 Task: Add a signature Melissa Sanchez containing Have a great National Puzzle Day, Melissa Sanchez to email address softage.9@softage.net and add a label Disability insurance
Action: Mouse moved to (878, 53)
Screenshot: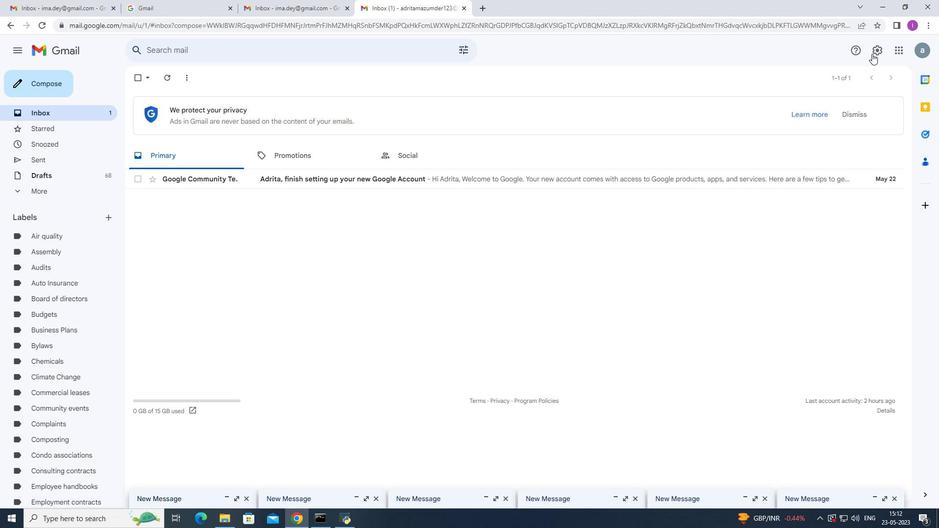
Action: Mouse pressed left at (878, 53)
Screenshot: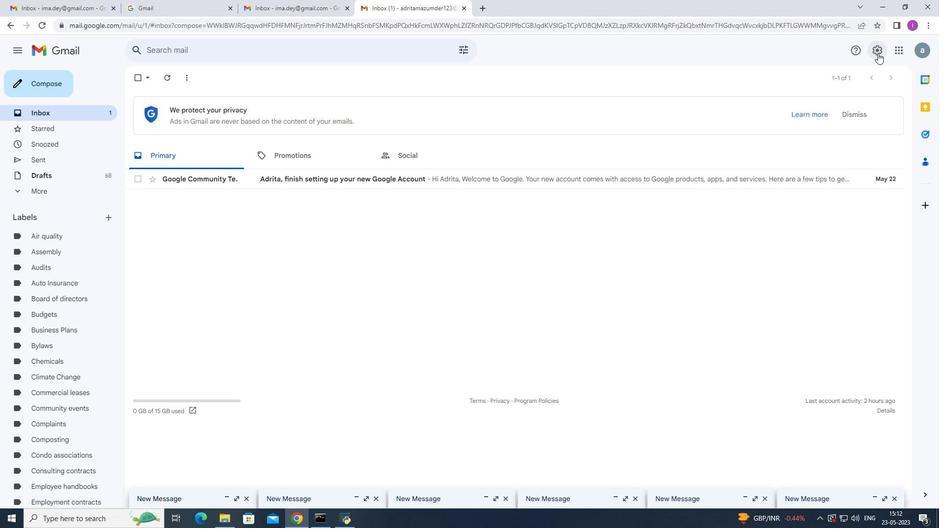 
Action: Mouse moved to (826, 98)
Screenshot: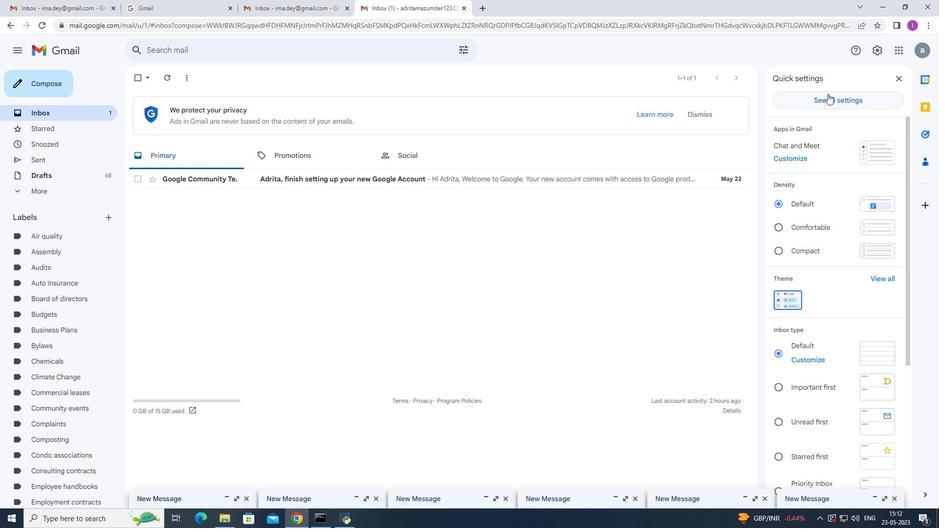 
Action: Mouse pressed left at (826, 98)
Screenshot: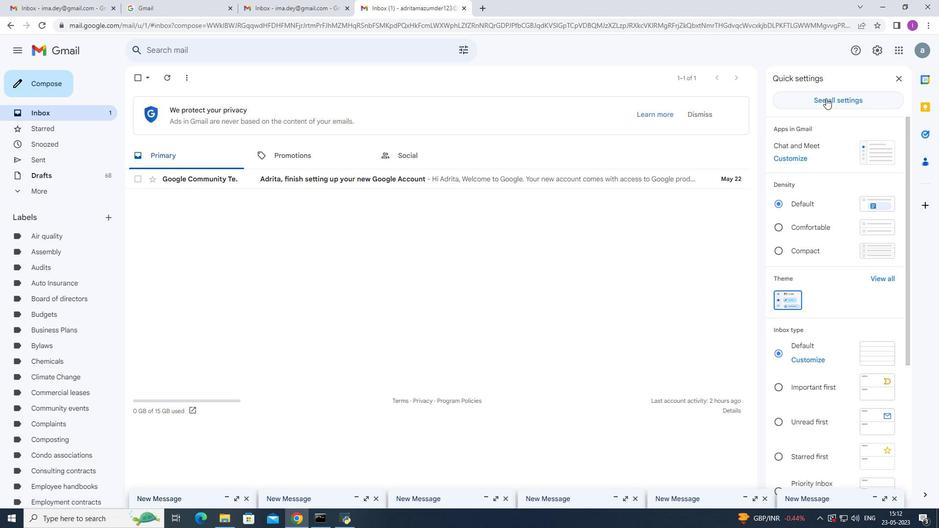 
Action: Mouse moved to (397, 320)
Screenshot: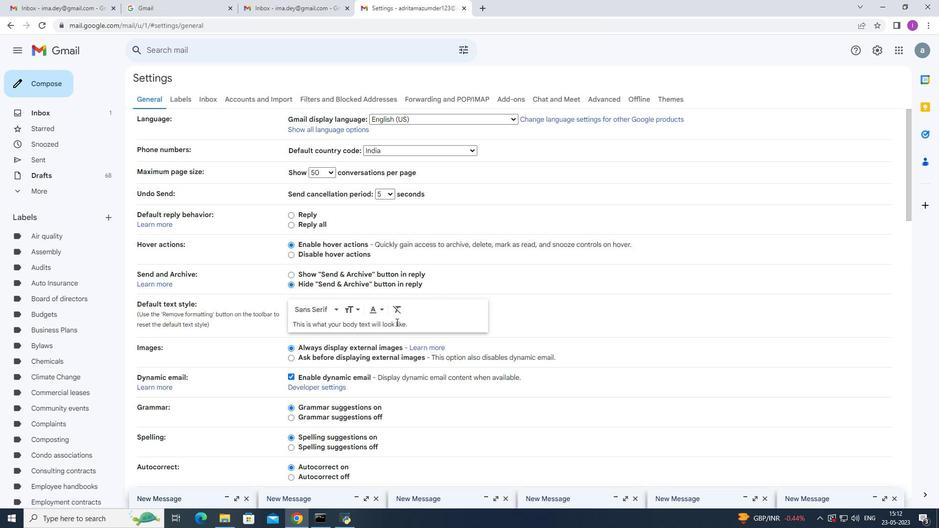 
Action: Mouse scrolled (397, 320) with delta (0, 0)
Screenshot: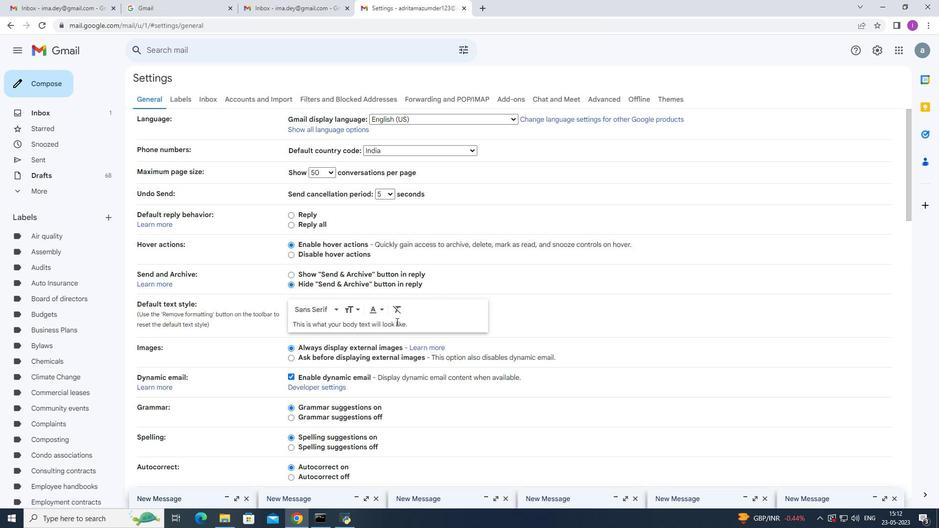 
Action: Mouse scrolled (397, 320) with delta (0, 0)
Screenshot: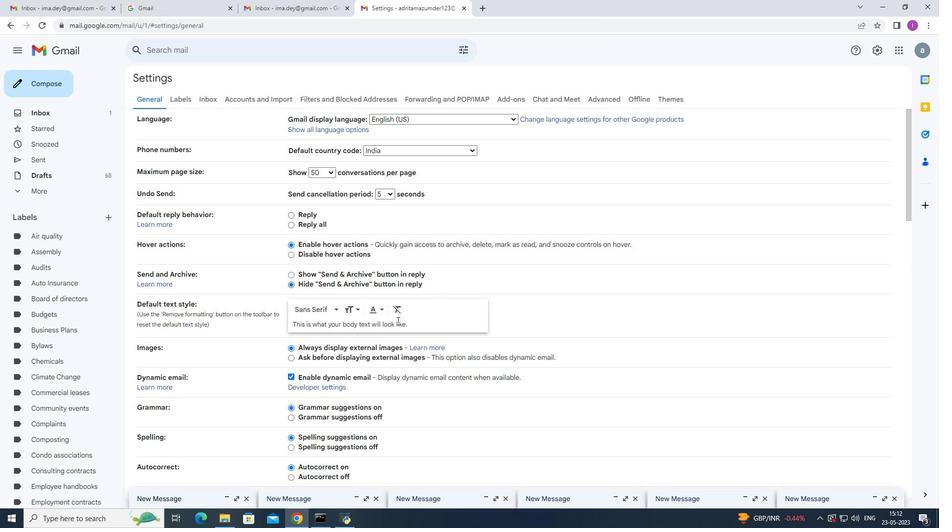 
Action: Mouse moved to (397, 320)
Screenshot: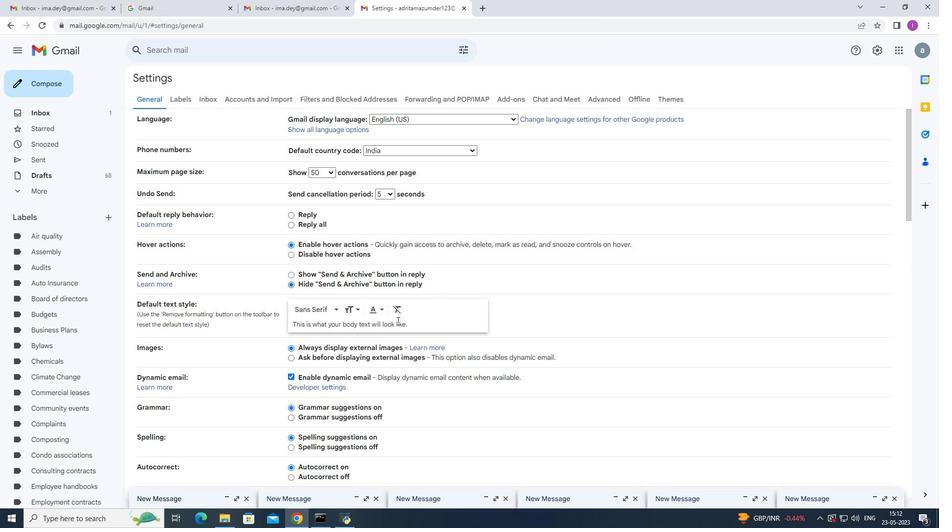 
Action: Mouse scrolled (397, 320) with delta (0, 0)
Screenshot: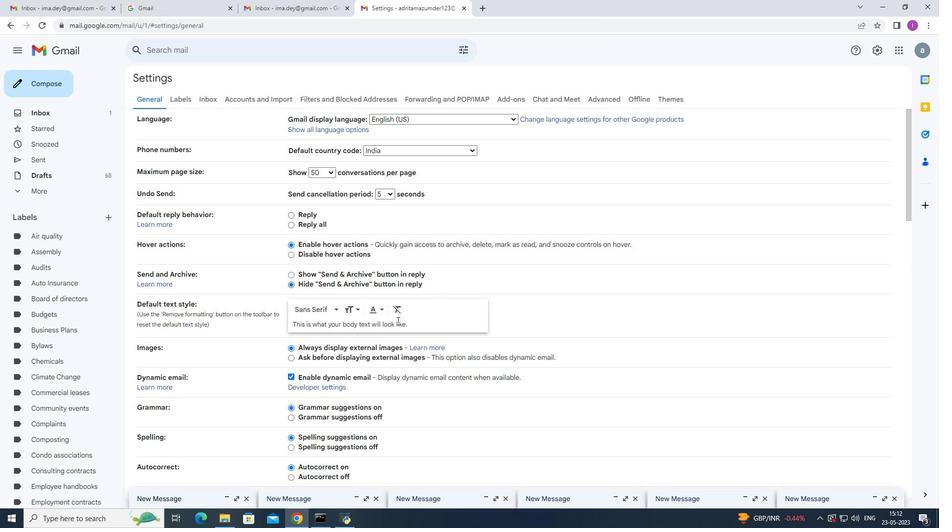 
Action: Mouse moved to (398, 319)
Screenshot: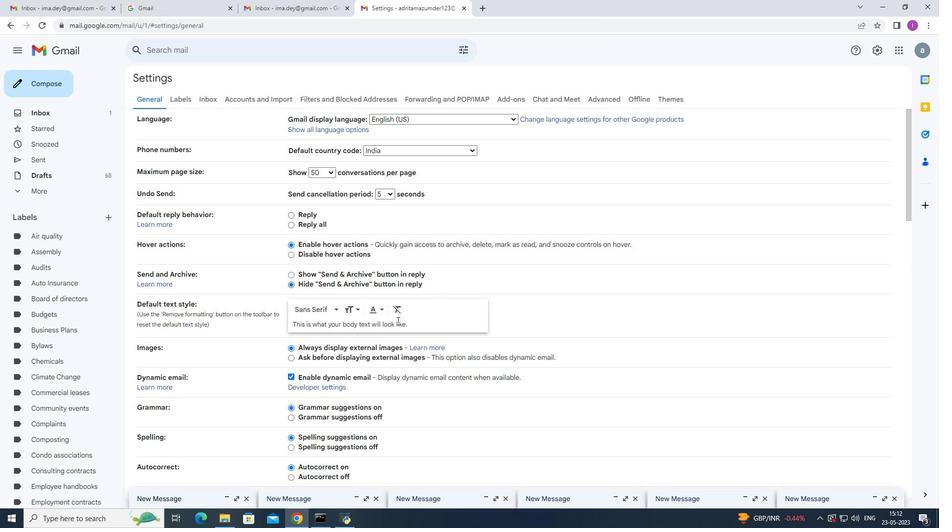 
Action: Mouse scrolled (398, 319) with delta (0, 0)
Screenshot: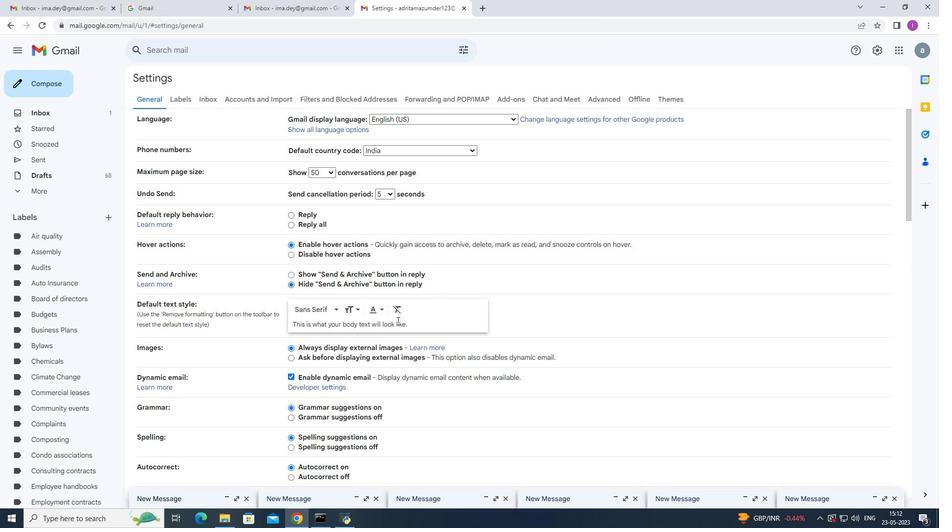 
Action: Mouse moved to (406, 314)
Screenshot: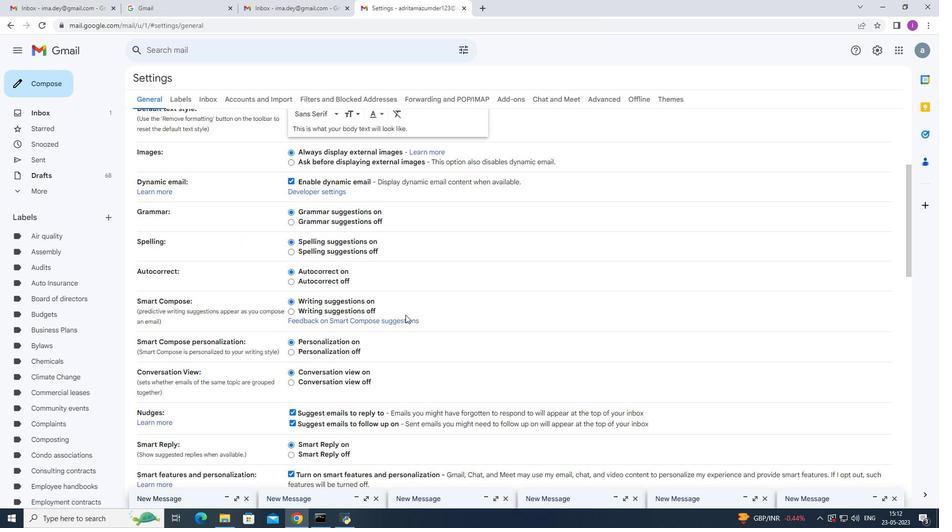 
Action: Mouse scrolled (406, 314) with delta (0, 0)
Screenshot: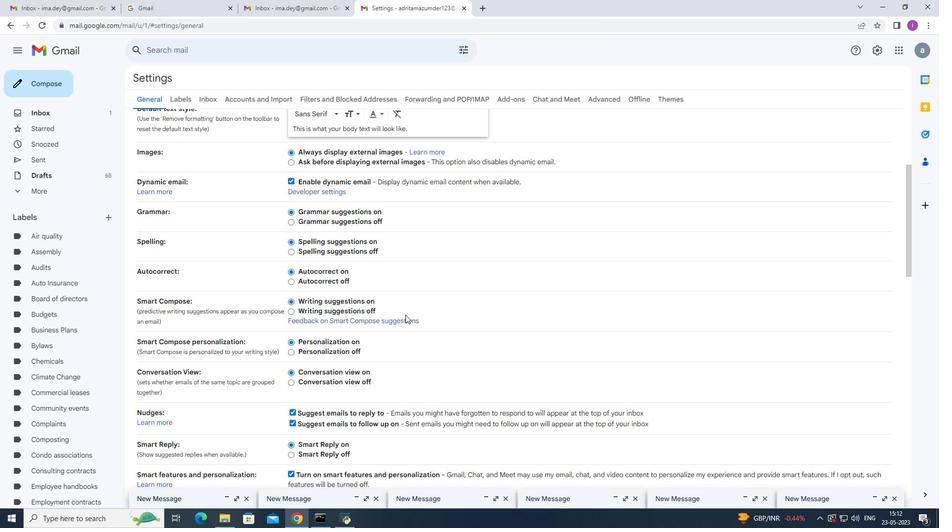 
Action: Mouse scrolled (406, 314) with delta (0, 0)
Screenshot: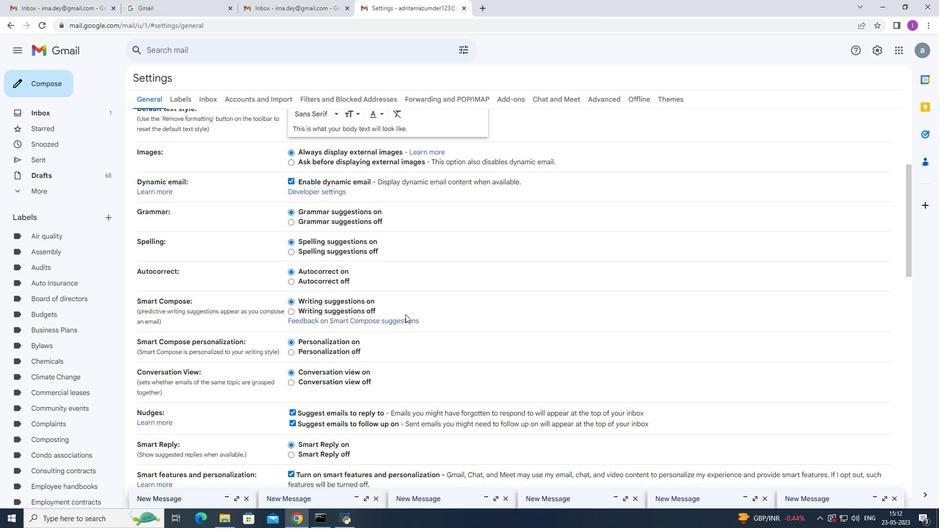 
Action: Mouse scrolled (406, 314) with delta (0, 0)
Screenshot: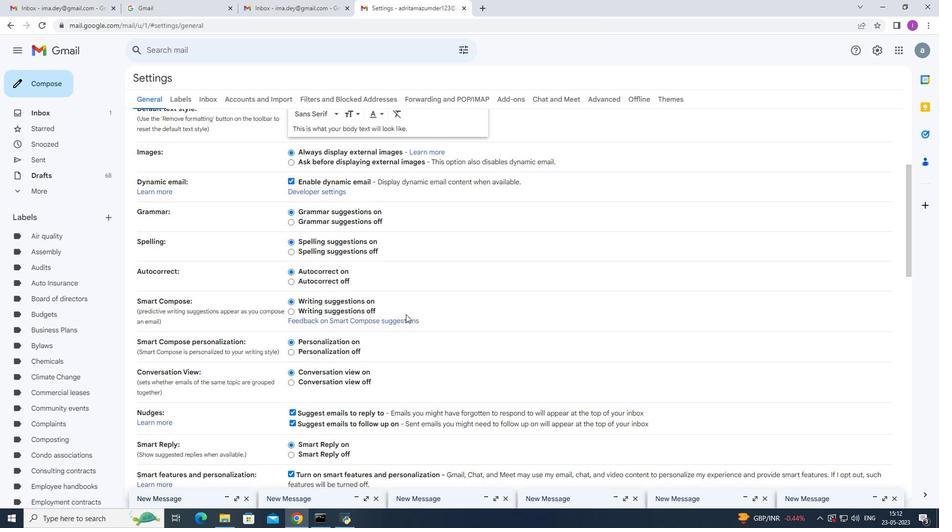 
Action: Mouse moved to (408, 313)
Screenshot: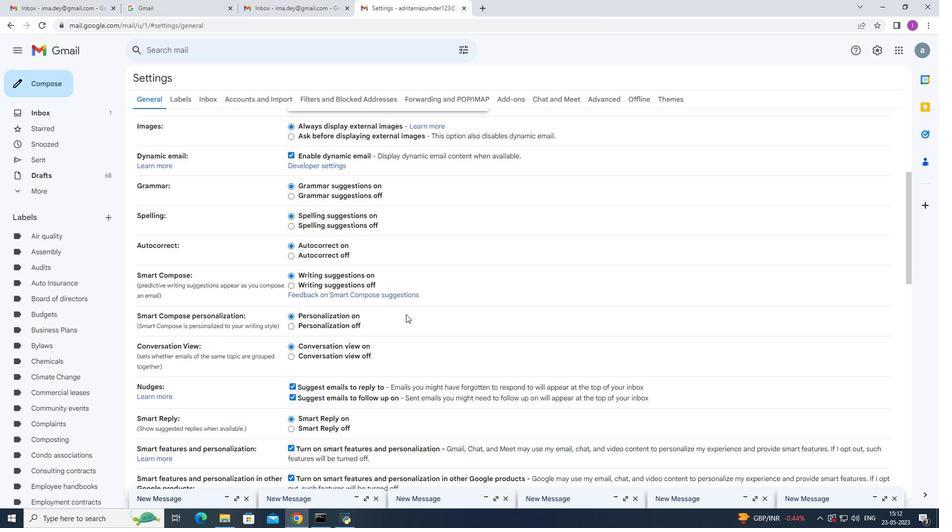 
Action: Mouse scrolled (406, 313) with delta (0, 0)
Screenshot: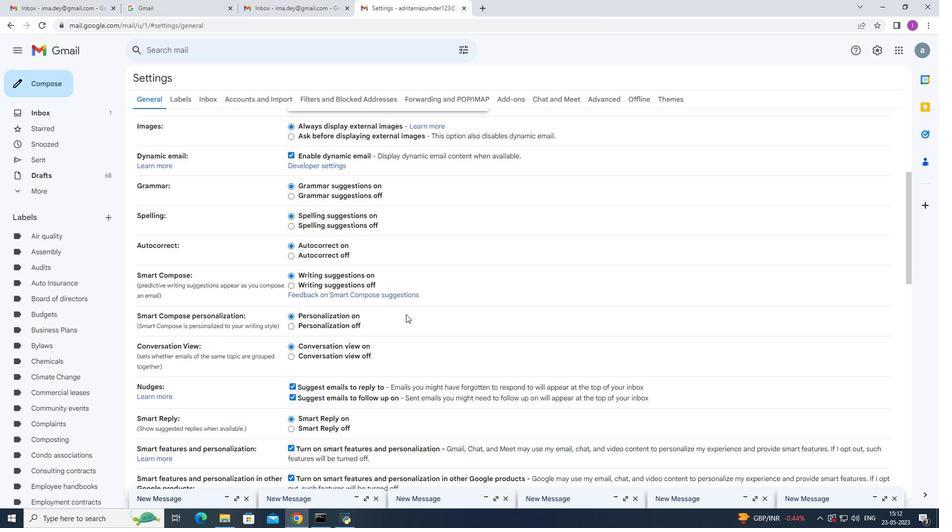 
Action: Mouse moved to (437, 286)
Screenshot: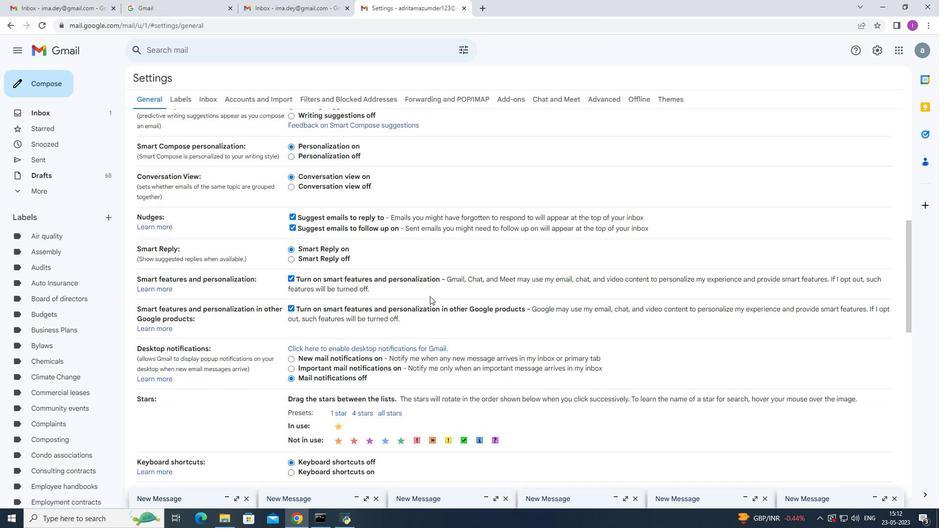 
Action: Mouse scrolled (437, 286) with delta (0, 0)
Screenshot: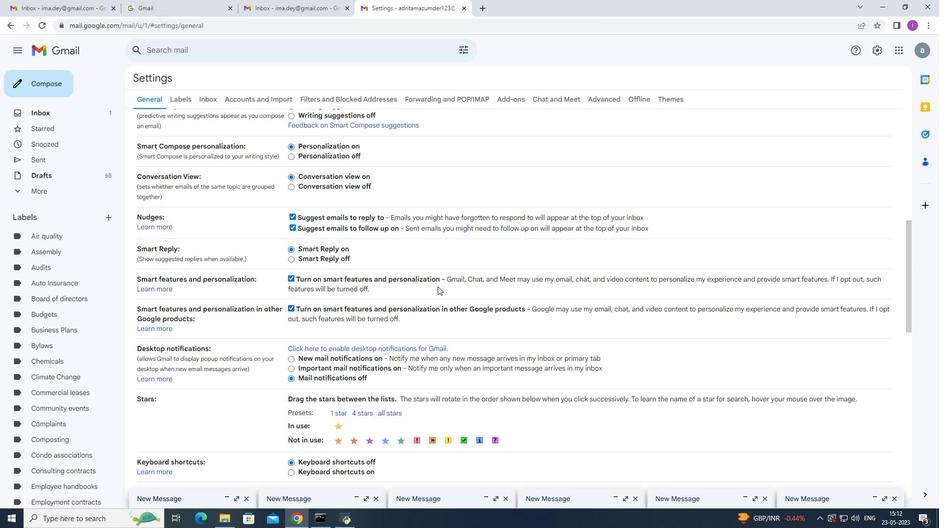 
Action: Mouse scrolled (437, 287) with delta (0, 0)
Screenshot: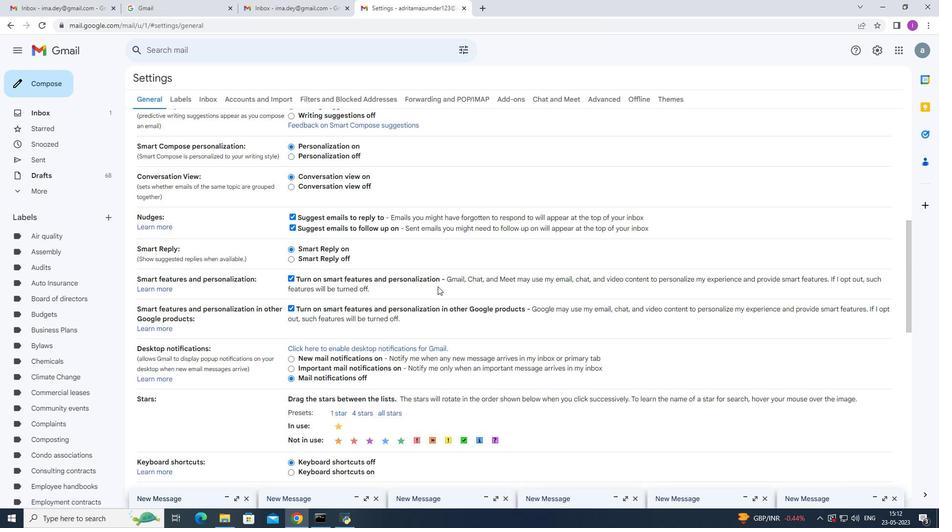 
Action: Mouse scrolled (437, 286) with delta (0, 0)
Screenshot: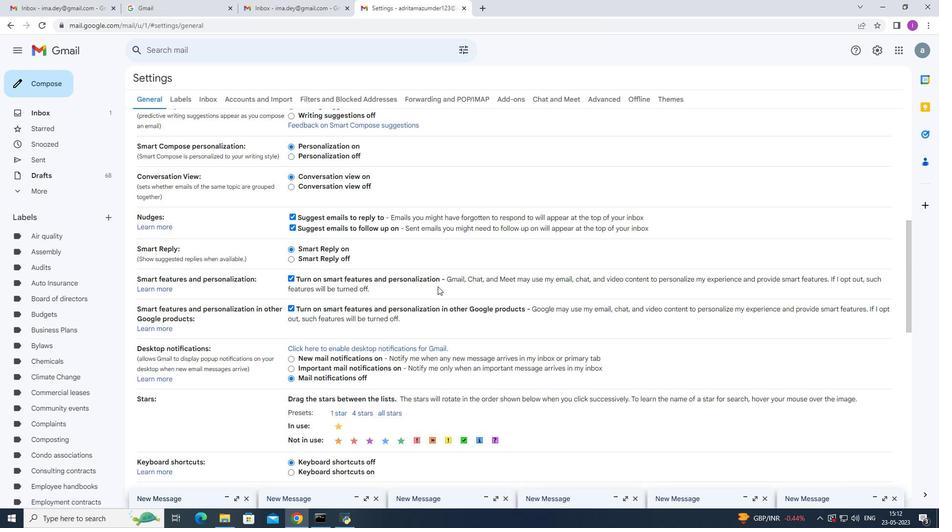 
Action: Mouse scrolled (437, 286) with delta (0, 0)
Screenshot: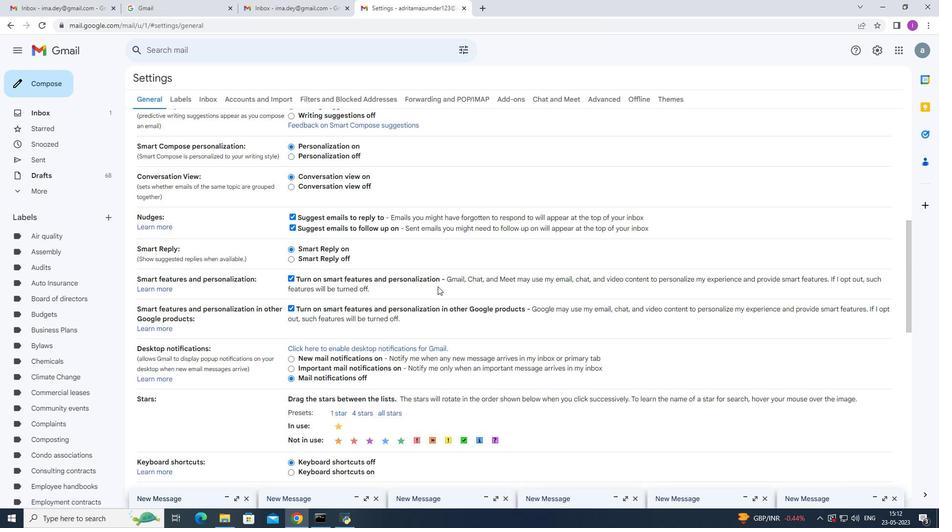 
Action: Mouse scrolled (437, 286) with delta (0, 0)
Screenshot: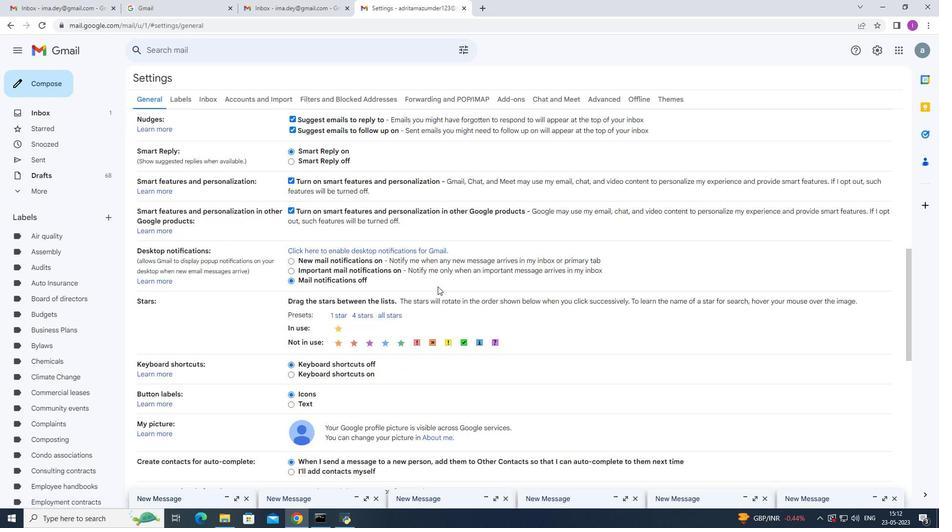 
Action: Mouse scrolled (437, 286) with delta (0, 0)
Screenshot: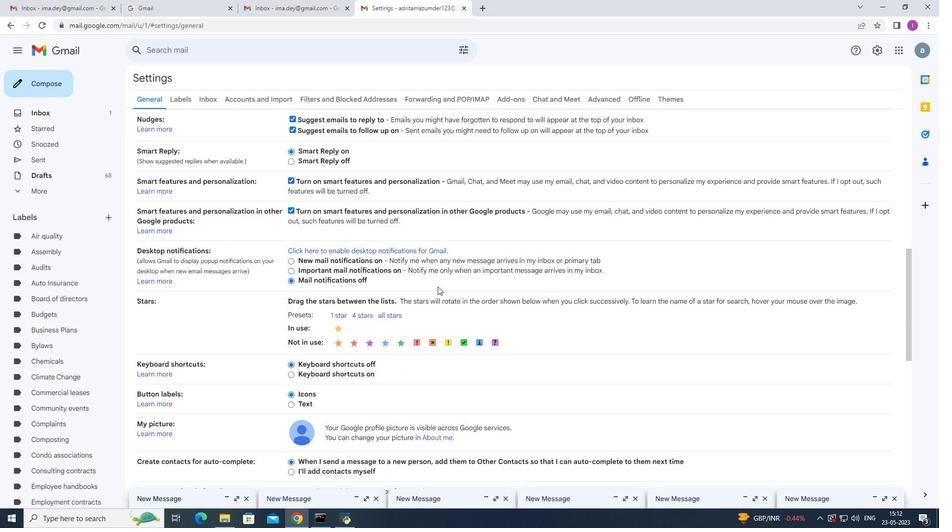 
Action: Mouse scrolled (437, 286) with delta (0, 0)
Screenshot: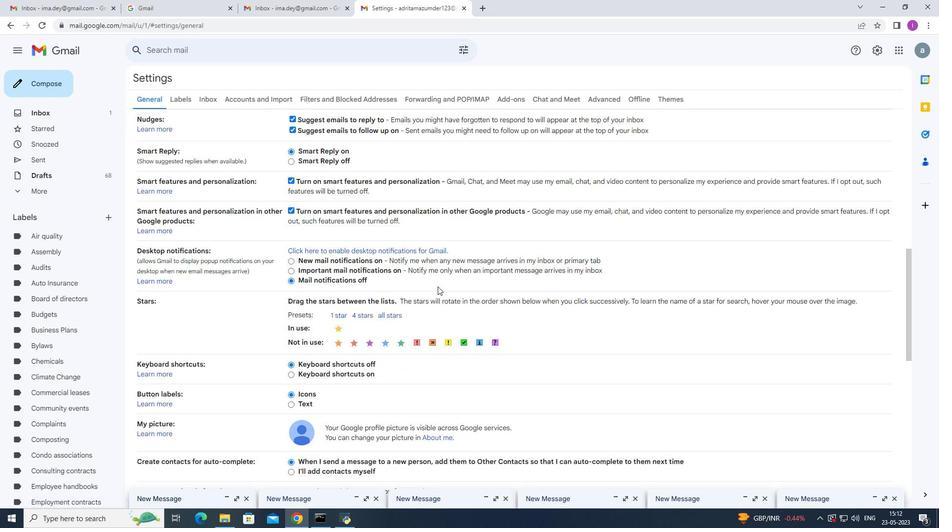 
Action: Mouse scrolled (437, 286) with delta (0, 0)
Screenshot: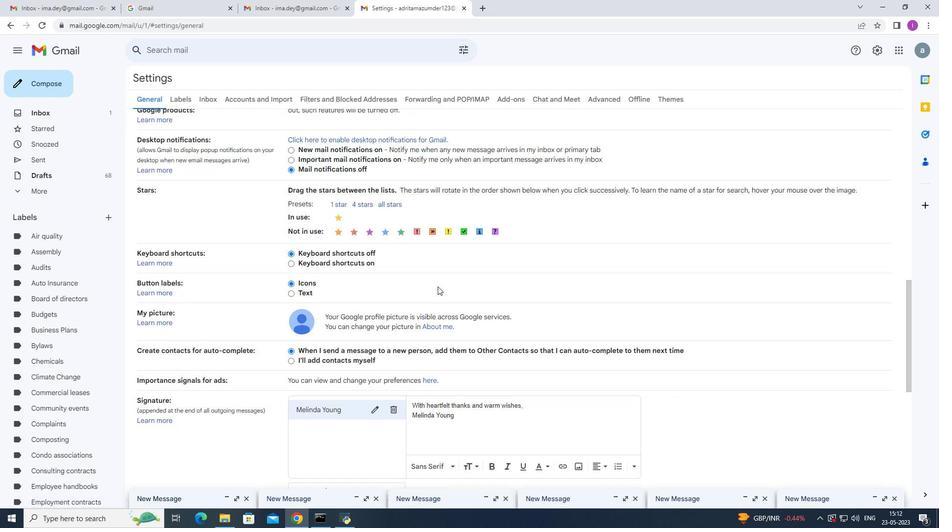 
Action: Mouse scrolled (437, 286) with delta (0, 0)
Screenshot: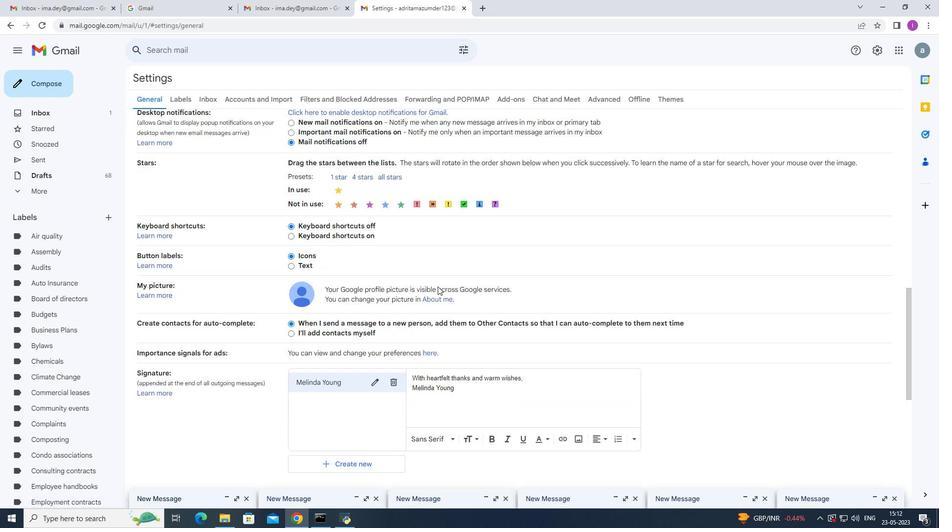 
Action: Mouse scrolled (437, 286) with delta (0, 0)
Screenshot: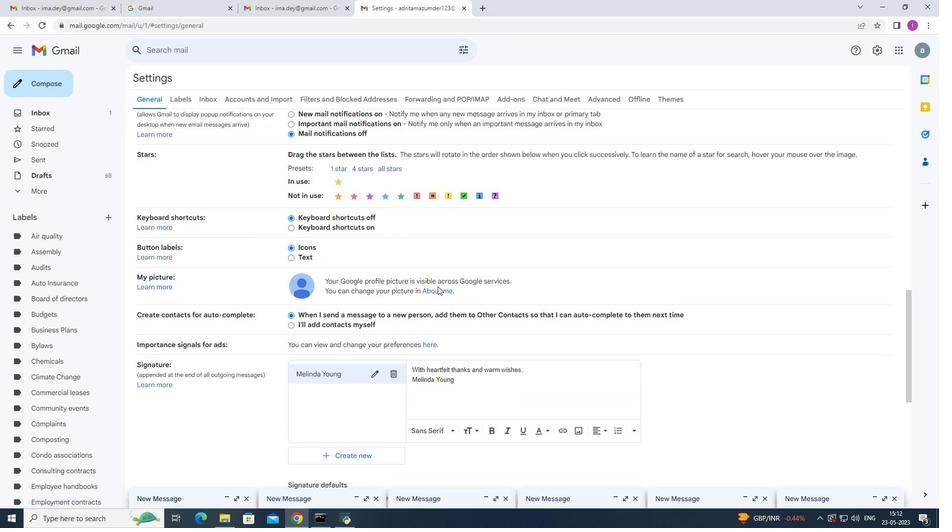 
Action: Mouse scrolled (437, 286) with delta (0, 0)
Screenshot: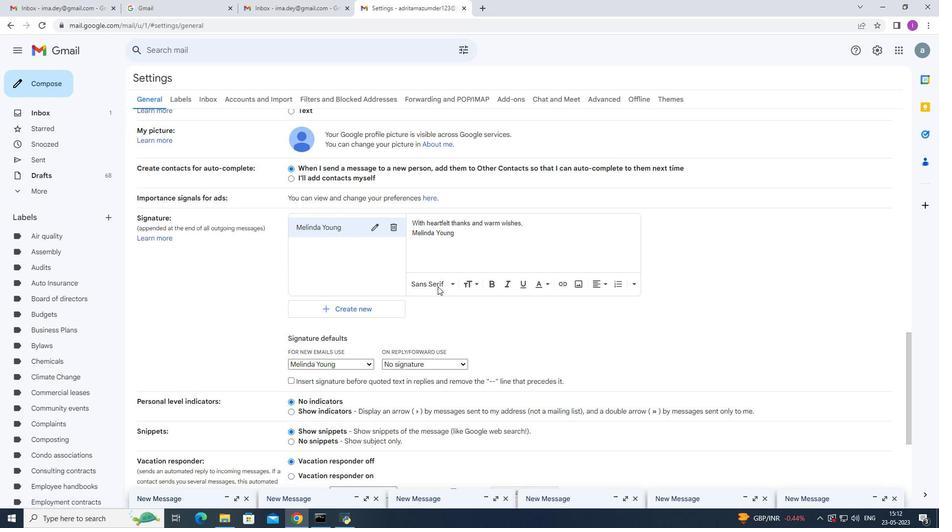 
Action: Mouse scrolled (437, 286) with delta (0, 0)
Screenshot: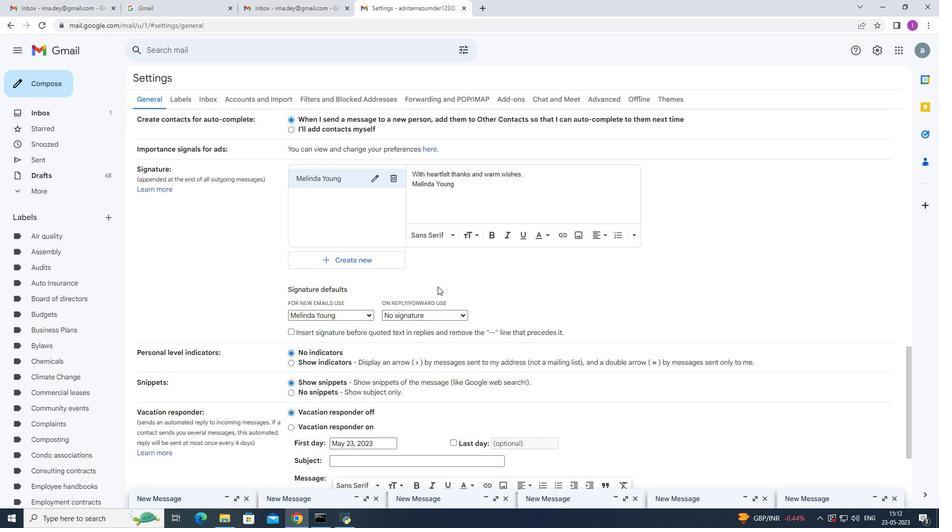 
Action: Mouse scrolled (437, 286) with delta (0, 0)
Screenshot: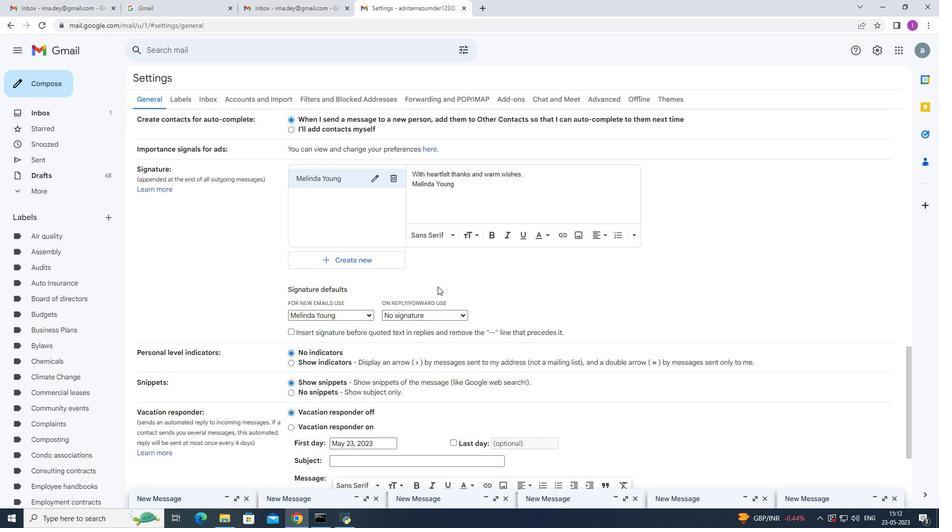 
Action: Mouse scrolled (437, 286) with delta (0, 0)
Screenshot: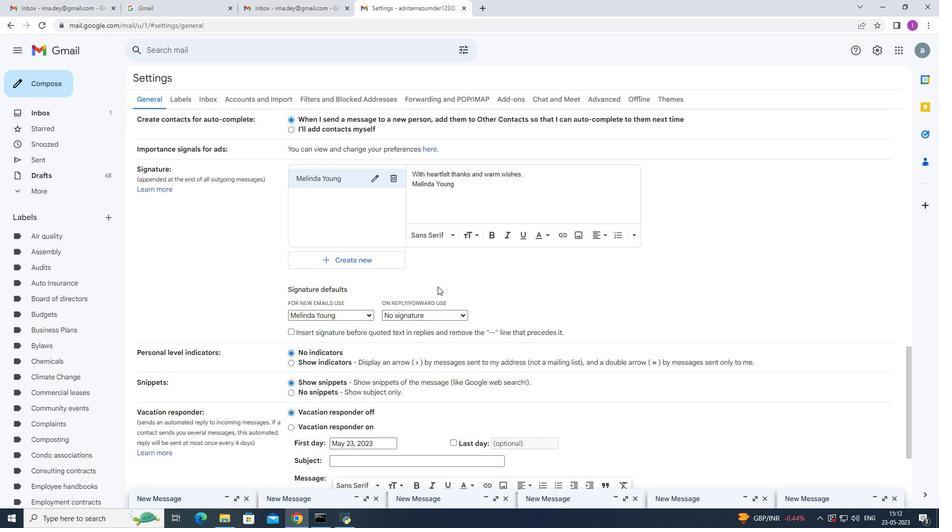 
Action: Mouse scrolled (437, 286) with delta (0, 0)
Screenshot: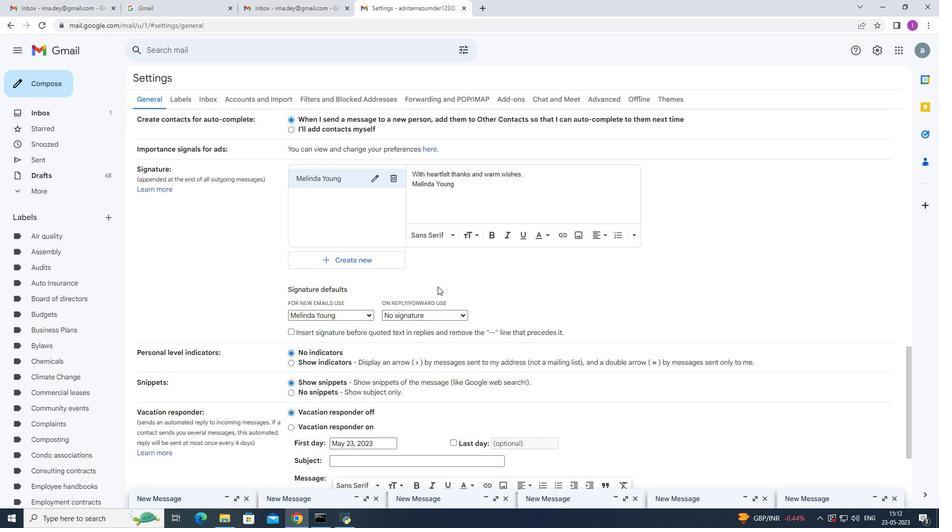 
Action: Mouse moved to (438, 286)
Screenshot: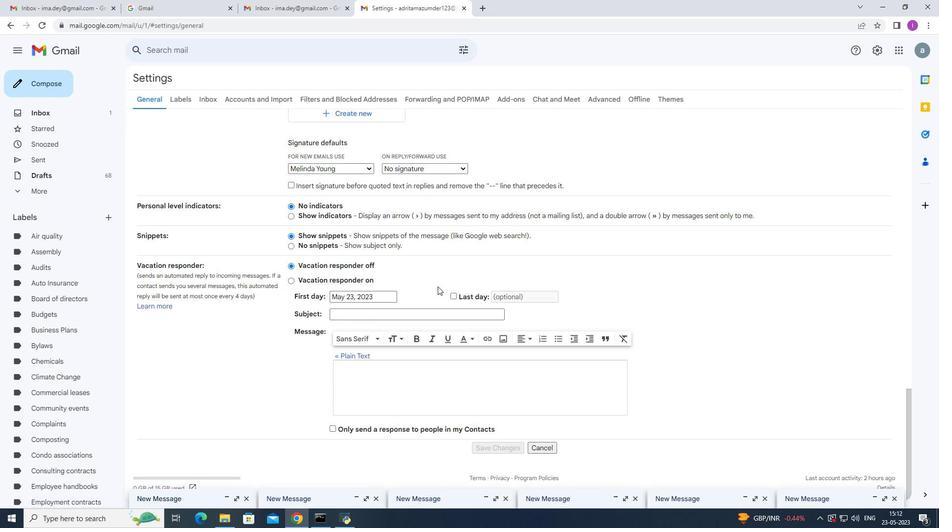 
Action: Mouse scrolled (438, 286) with delta (0, 0)
Screenshot: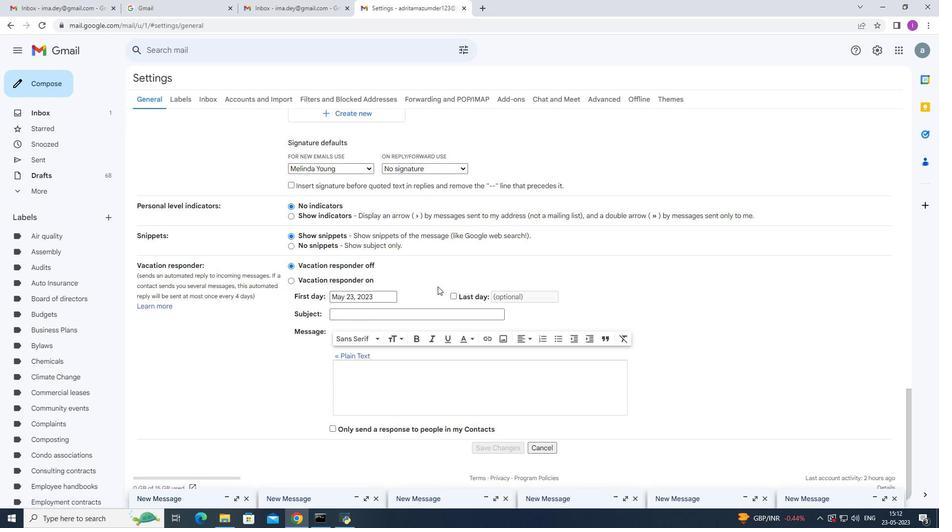 
Action: Mouse moved to (438, 285)
Screenshot: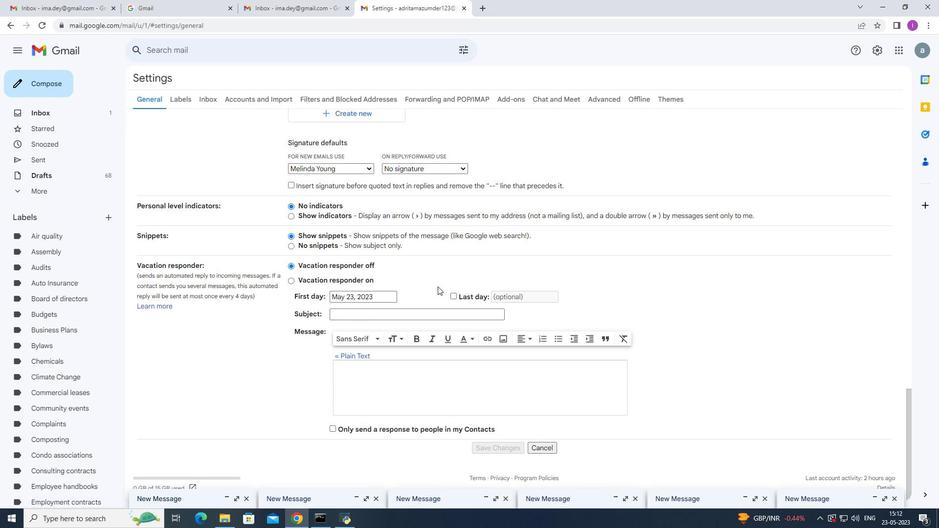 
Action: Mouse scrolled (438, 286) with delta (0, 0)
Screenshot: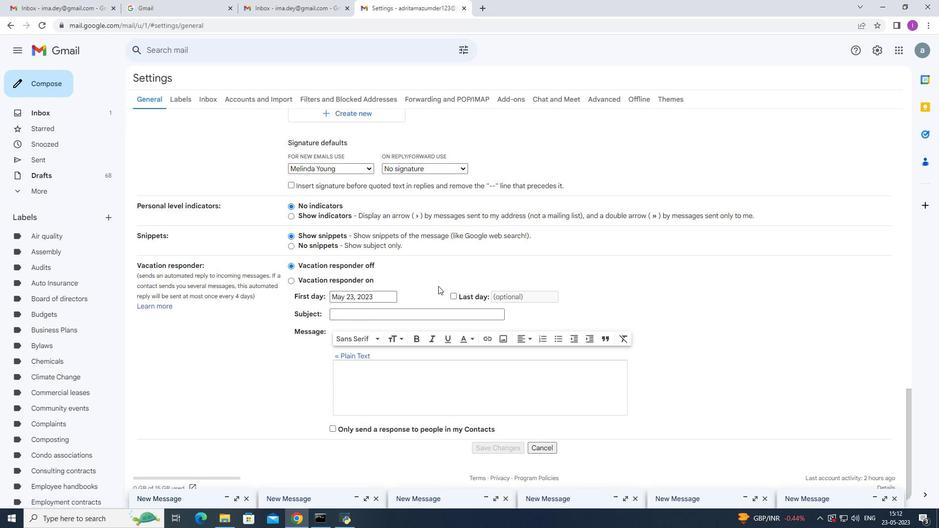 
Action: Mouse scrolled (438, 286) with delta (0, 0)
Screenshot: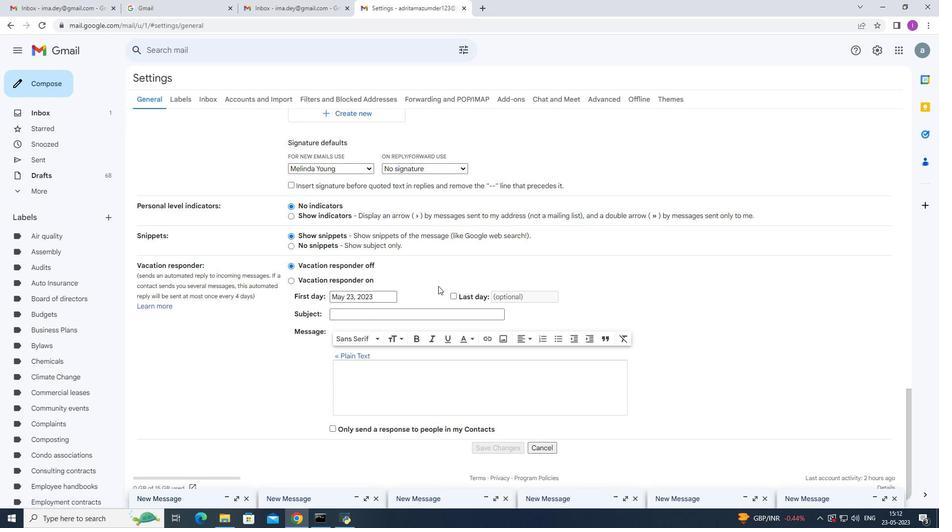 
Action: Mouse scrolled (438, 286) with delta (0, 0)
Screenshot: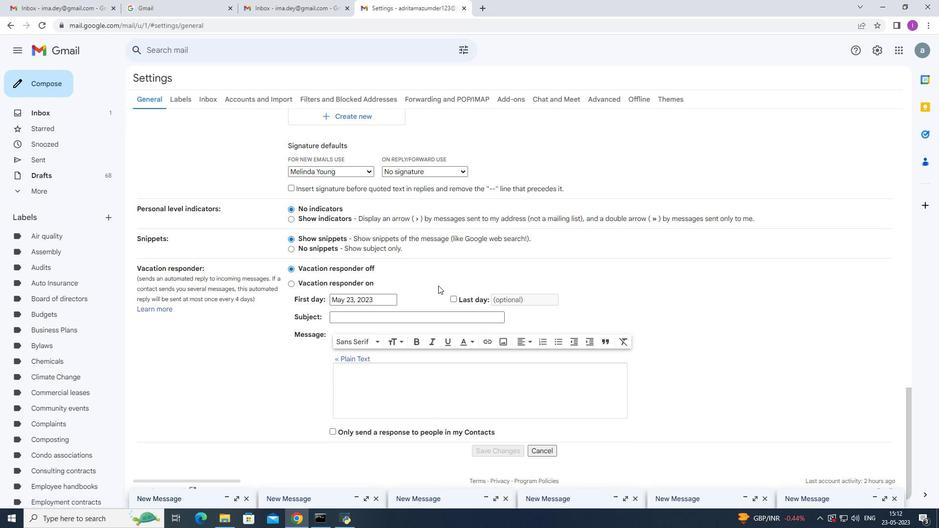 
Action: Mouse moved to (396, 231)
Screenshot: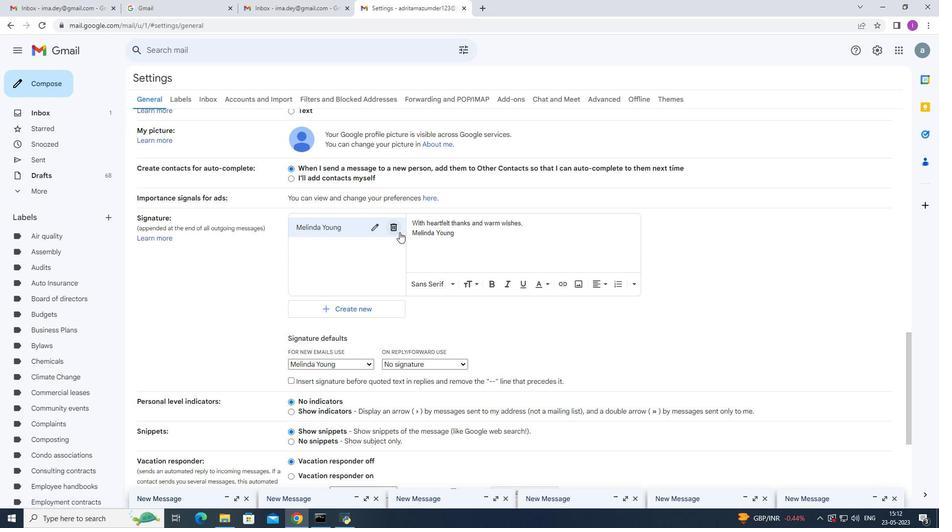 
Action: Mouse pressed left at (396, 231)
Screenshot: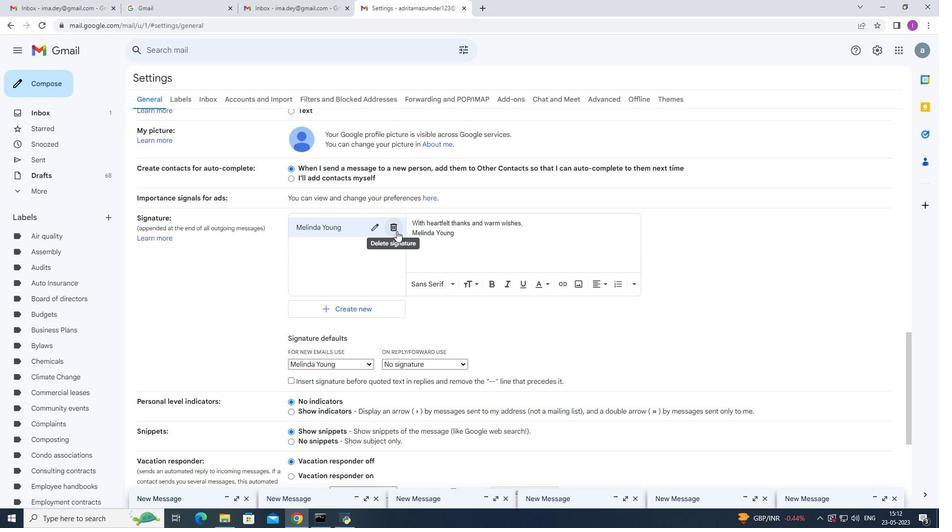 
Action: Mouse moved to (555, 294)
Screenshot: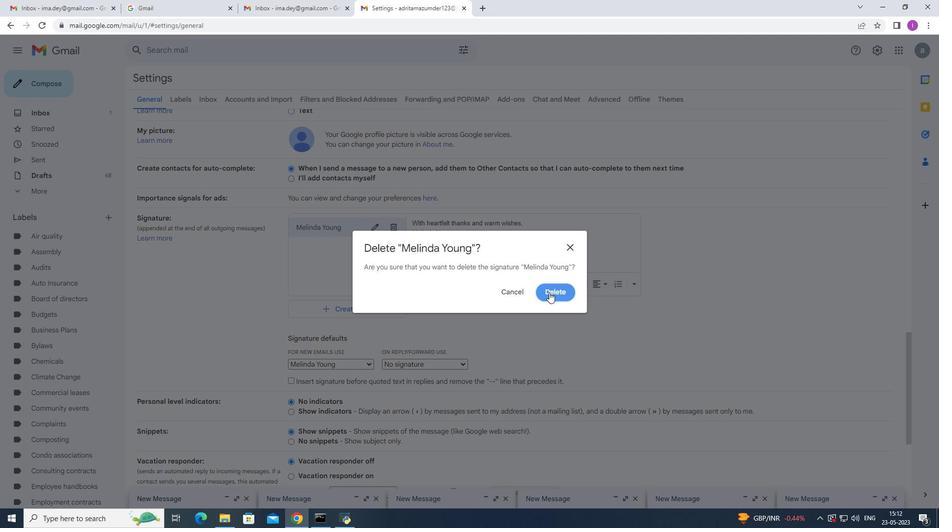 
Action: Mouse pressed left at (555, 294)
Screenshot: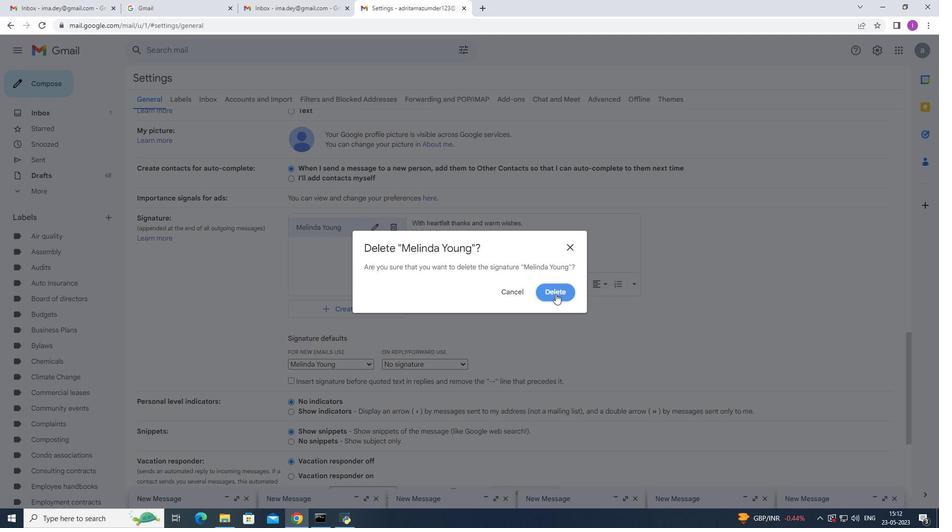 
Action: Mouse moved to (335, 240)
Screenshot: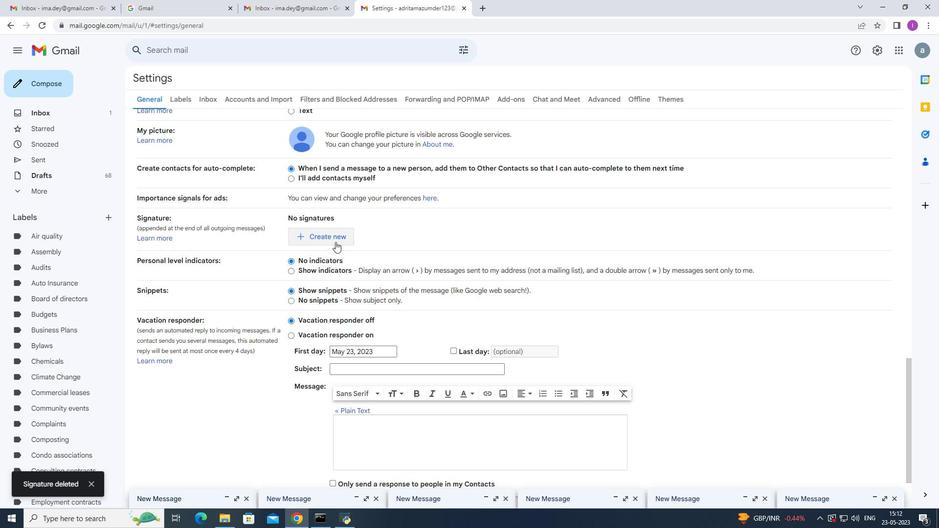 
Action: Mouse pressed left at (335, 240)
Screenshot: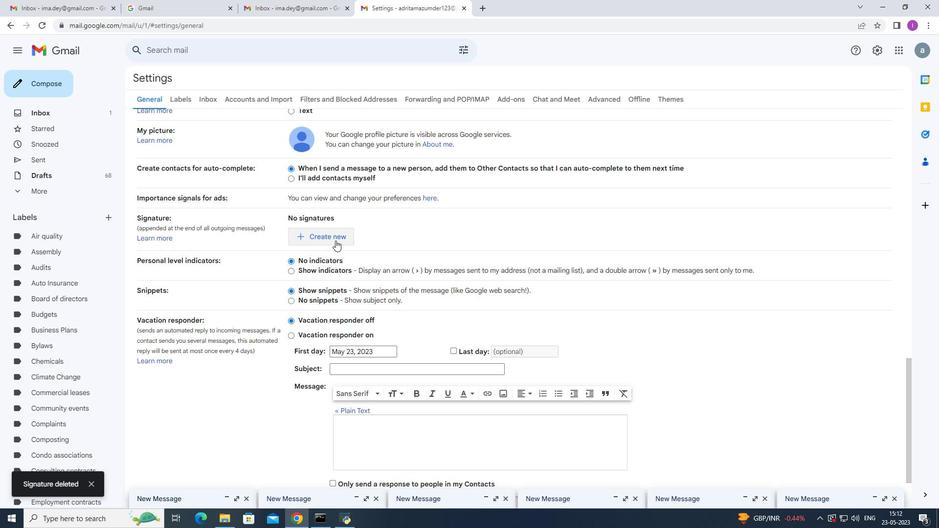 
Action: Mouse moved to (396, 267)
Screenshot: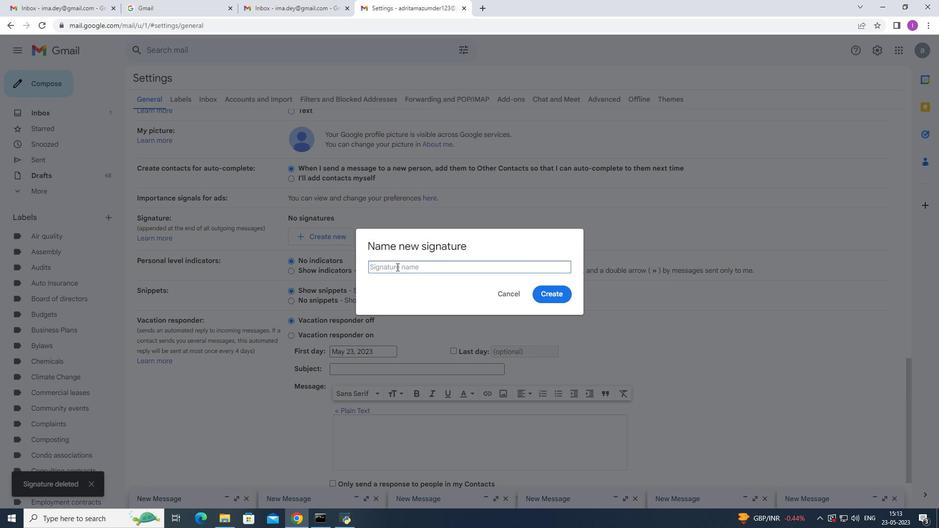 
Action: Mouse pressed left at (396, 267)
Screenshot: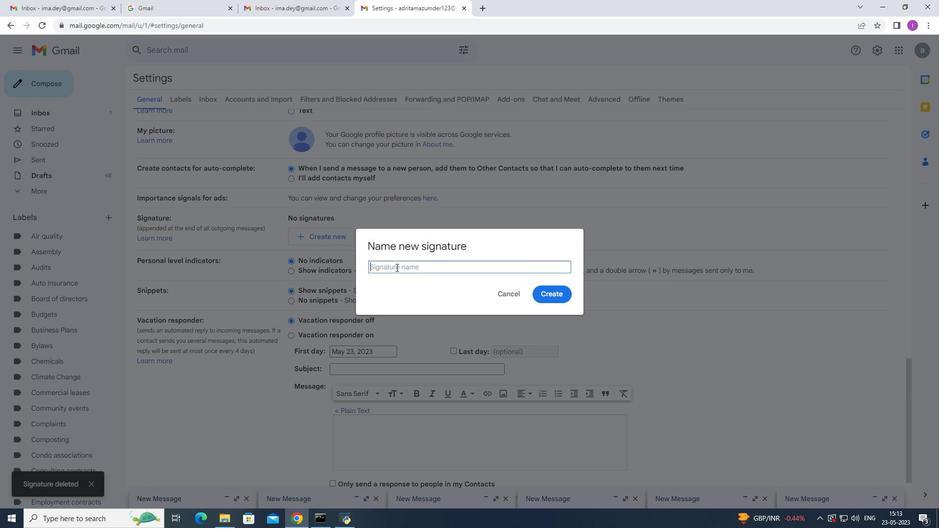 
Action: Mouse moved to (401, 266)
Screenshot: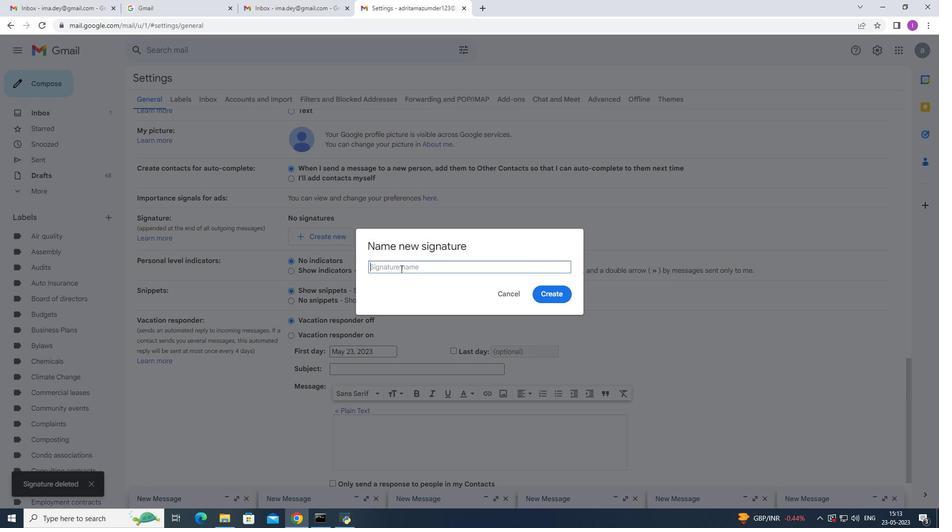 
Action: Key pressed <Key.shift>Mw<Key.backspace>elissa<Key.space><Key.space><Key.shift>Sanchez
Screenshot: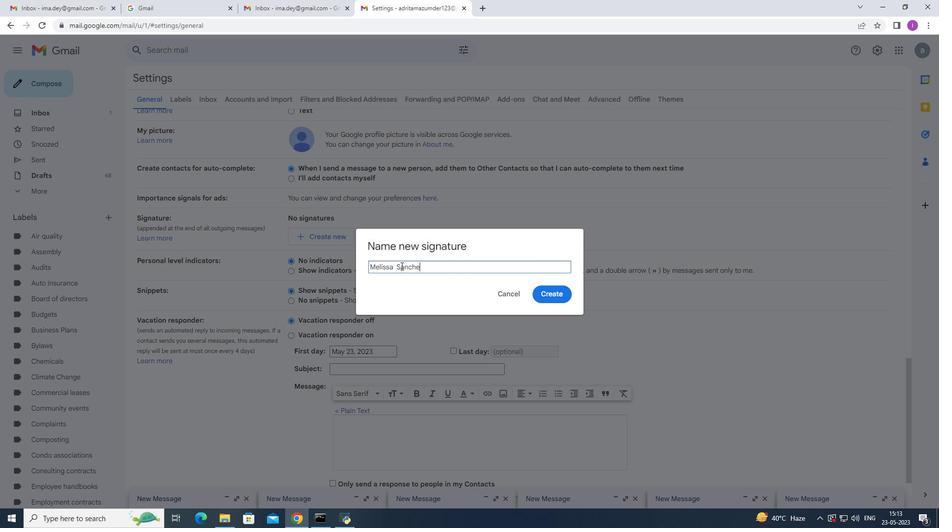 
Action: Mouse moved to (555, 289)
Screenshot: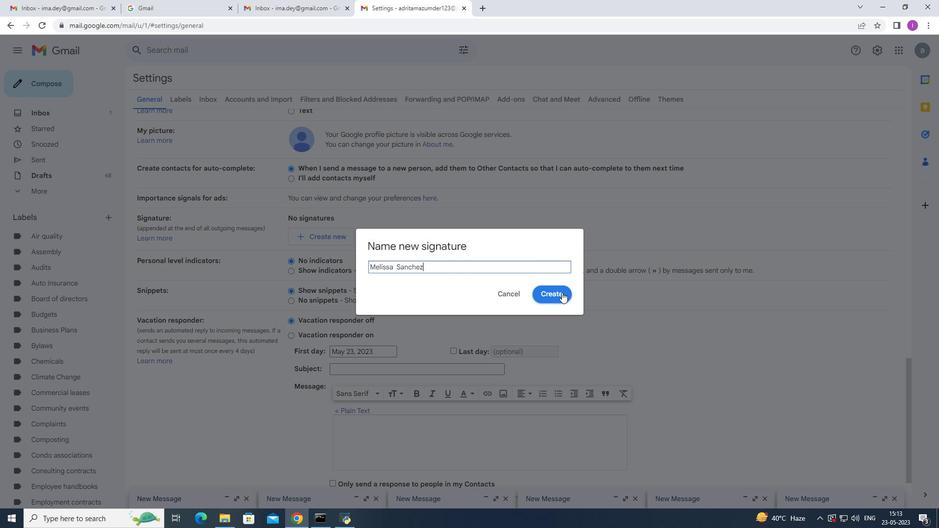 
Action: Mouse pressed left at (555, 289)
Screenshot: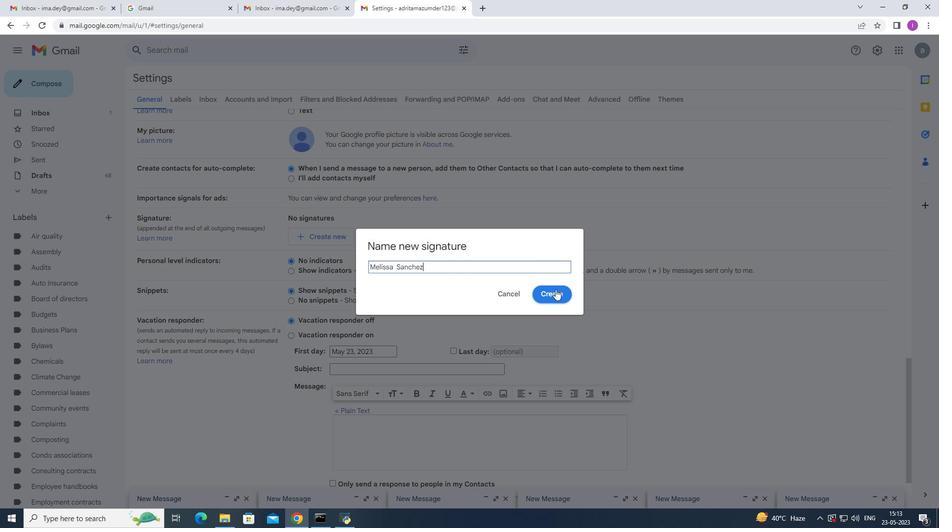 
Action: Mouse moved to (368, 365)
Screenshot: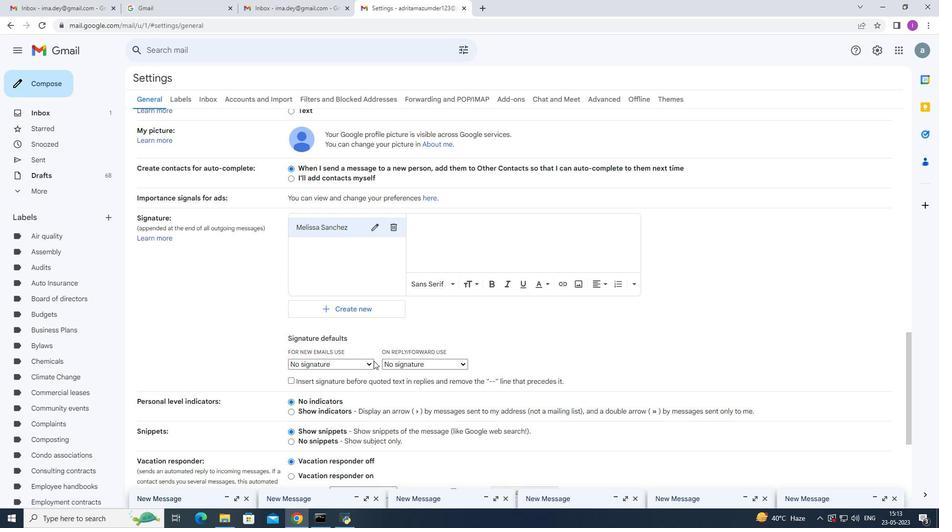 
Action: Mouse pressed left at (368, 365)
Screenshot: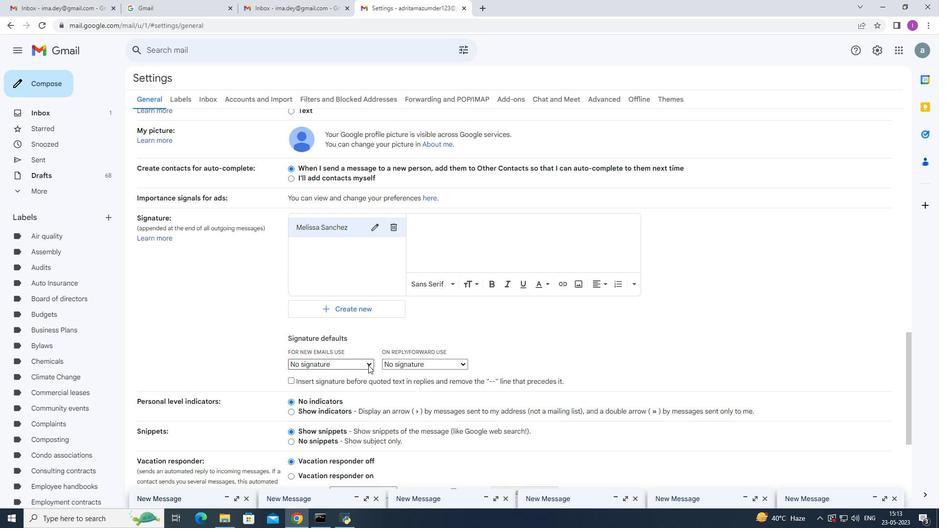 
Action: Mouse moved to (353, 383)
Screenshot: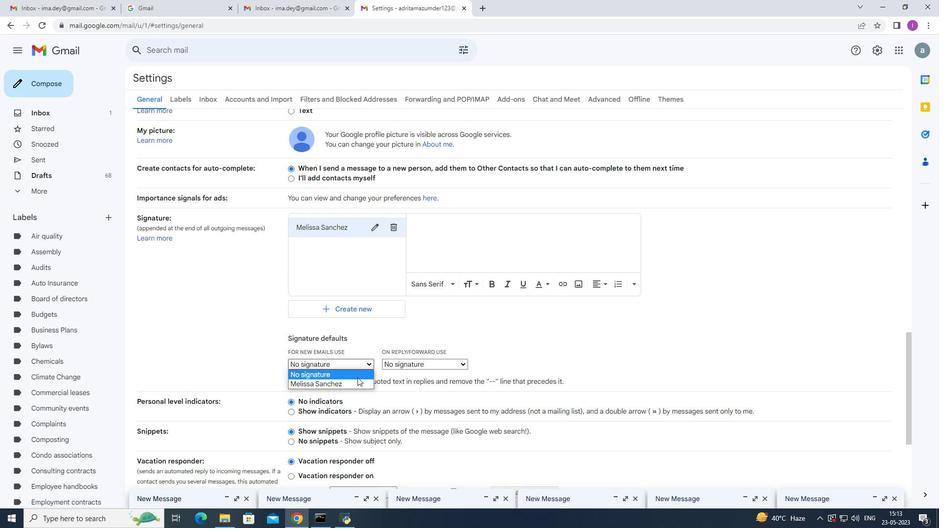 
Action: Mouse pressed left at (353, 383)
Screenshot: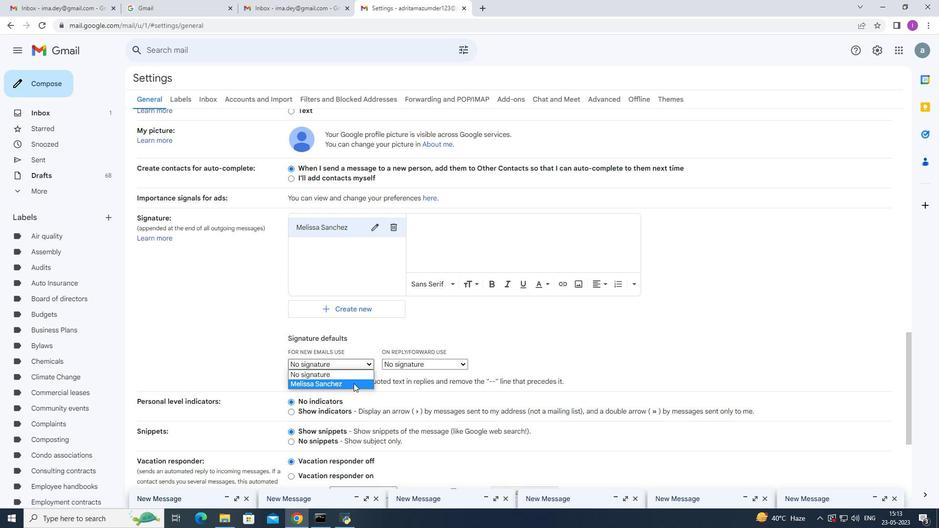 
Action: Mouse moved to (419, 224)
Screenshot: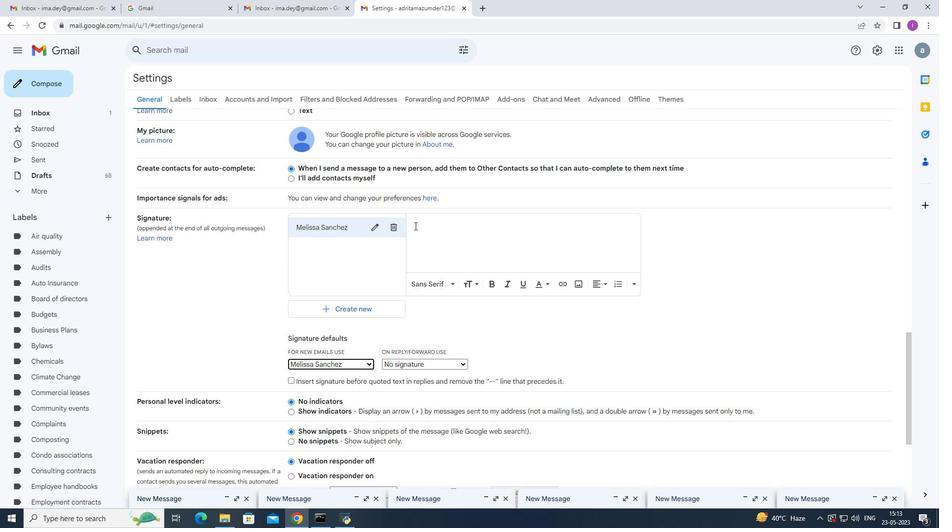 
Action: Mouse pressed left at (419, 224)
Screenshot: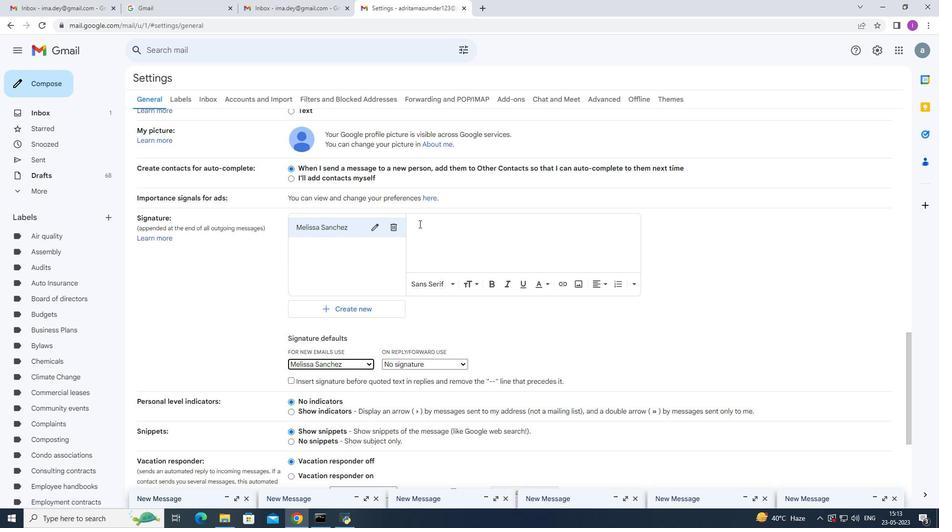 
Action: Mouse moved to (401, 249)
Screenshot: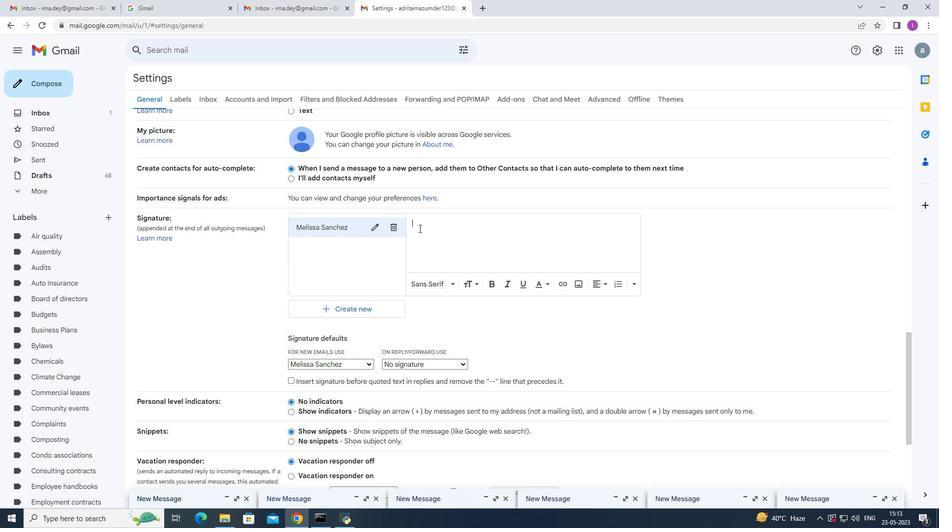
Action: Key pressed <Key.shift>Have<Key.space>a<Key.space>great<Key.space><Key.shift>National<Key.space><Key.shift><Key.shift><Key.shift><Key.shift><Key.shift><Key.shift><Key.shift><Key.shift><Key.shift><Key.shift>Puzzel<Key.space><Key.backspace><Key.backspace><Key.backspace>le<Key.space><Key.shift>Day,<Key.enter><Key.shift>Mellissa
Screenshot: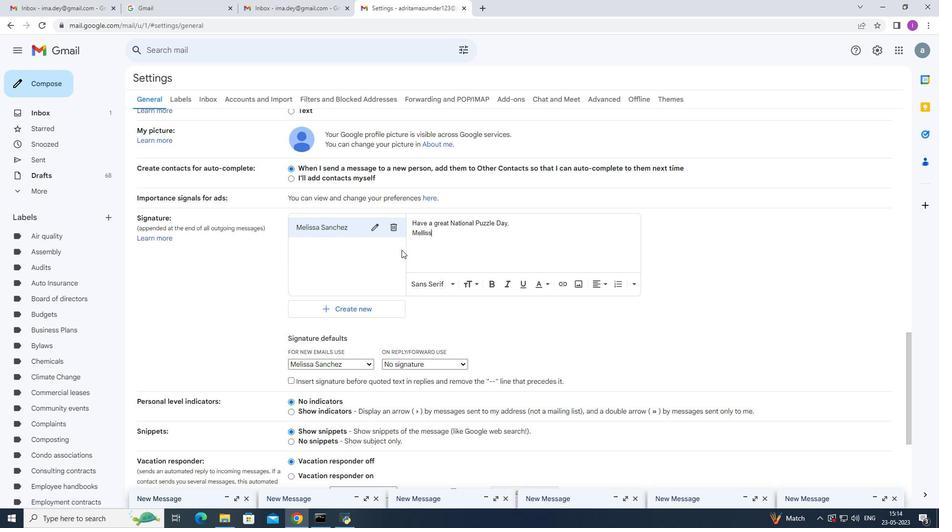 
Action: Mouse moved to (424, 234)
Screenshot: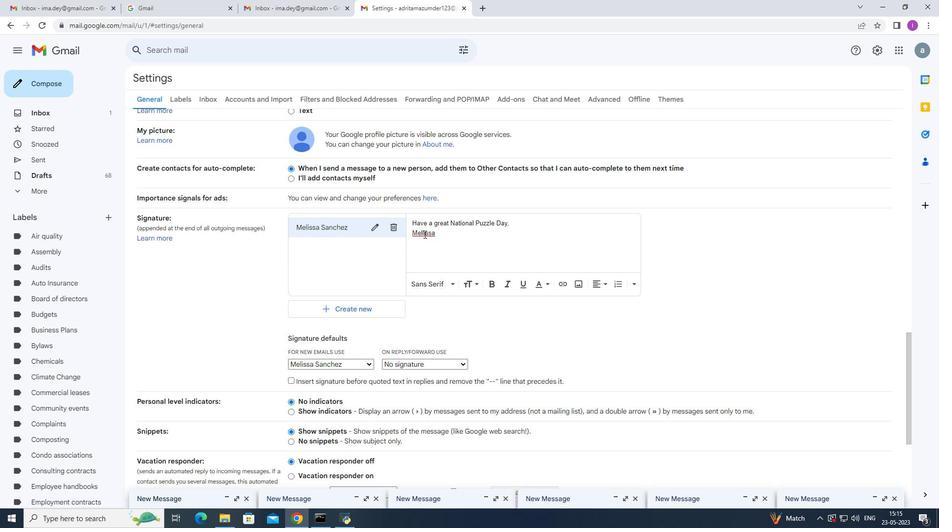 
Action: Mouse pressed left at (424, 234)
Screenshot: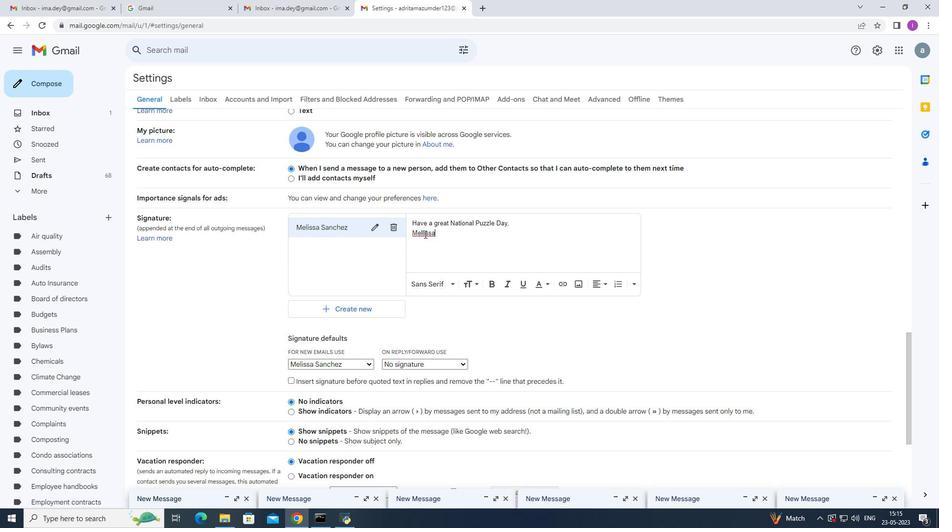 
Action: Mouse moved to (457, 231)
Screenshot: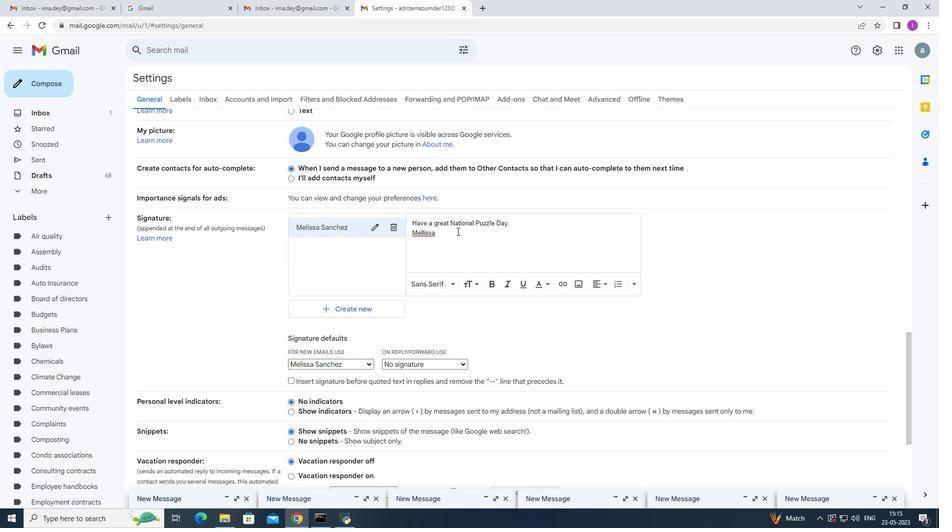
Action: Key pressed <Key.backspace>
Screenshot: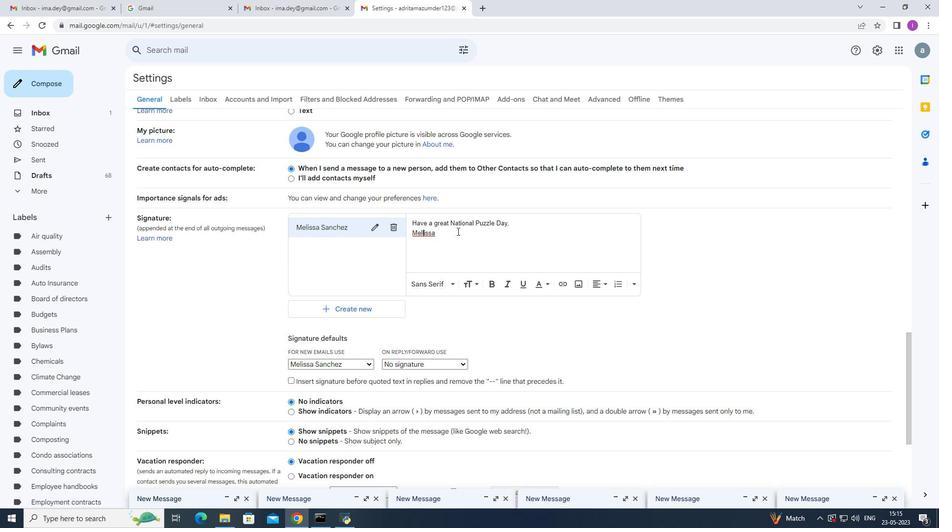 
Action: Mouse moved to (444, 234)
Screenshot: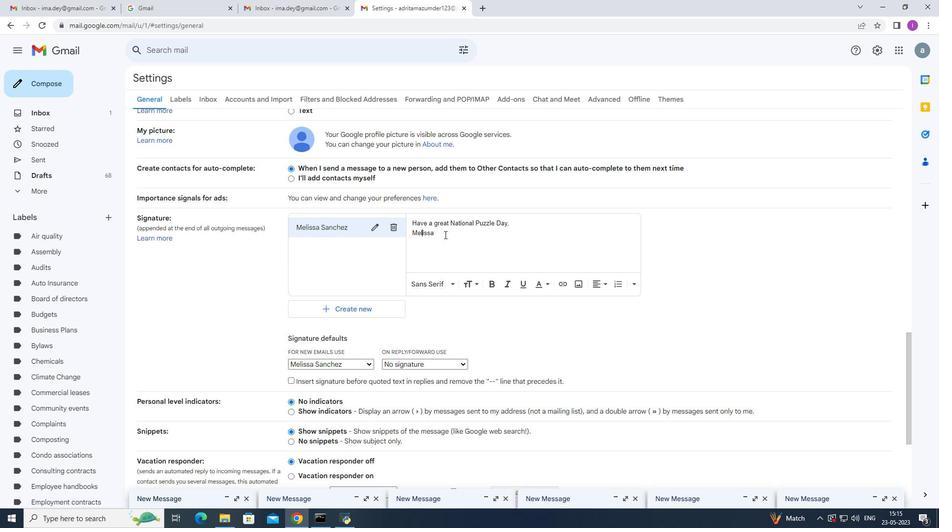 
Action: Mouse pressed left at (444, 234)
Screenshot: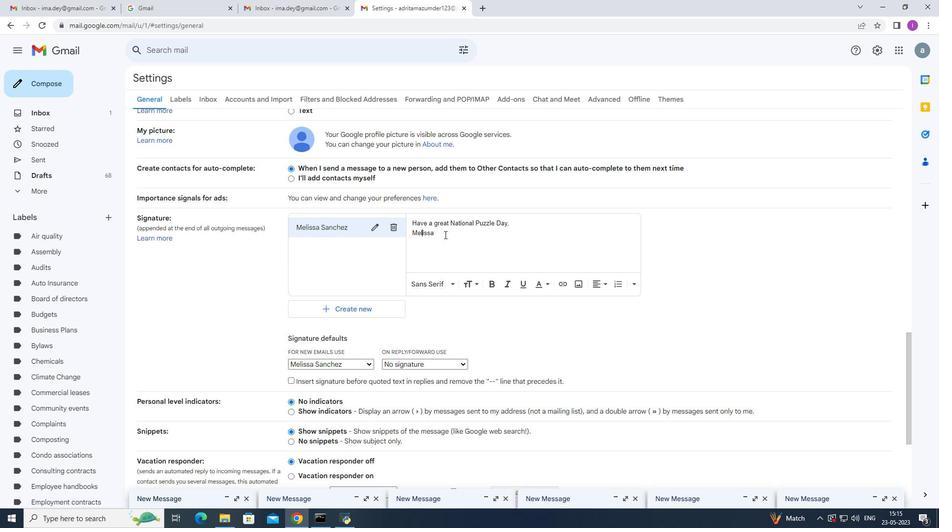 
Action: Mouse moved to (470, 232)
Screenshot: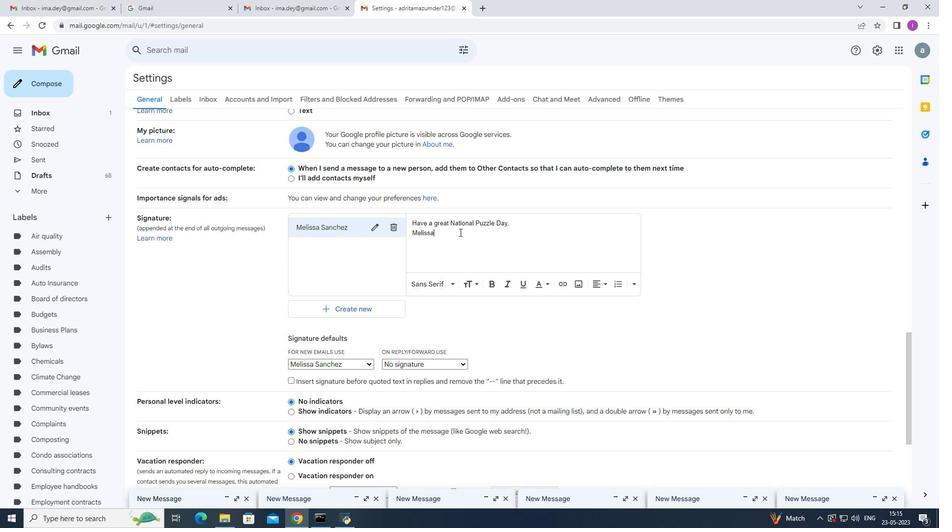 
Action: Key pressed <Key.space>
Screenshot: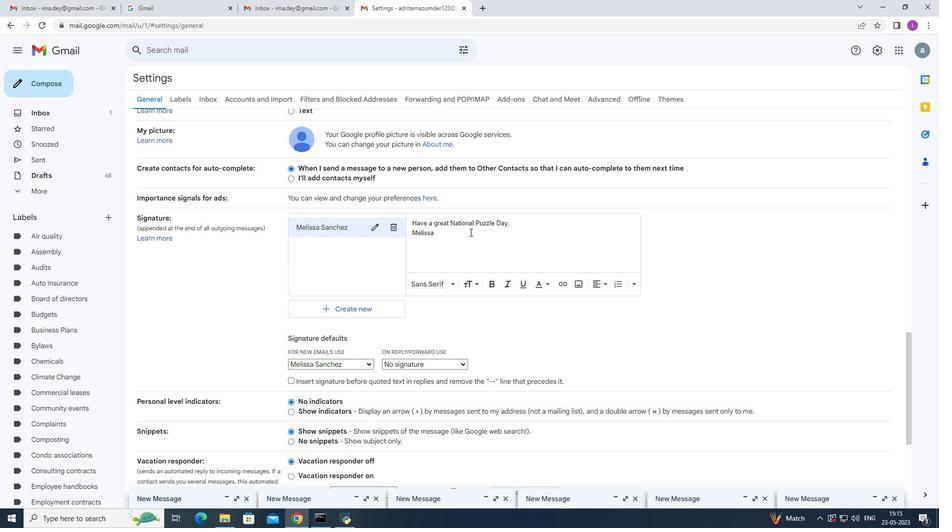 
Action: Mouse moved to (478, 229)
Screenshot: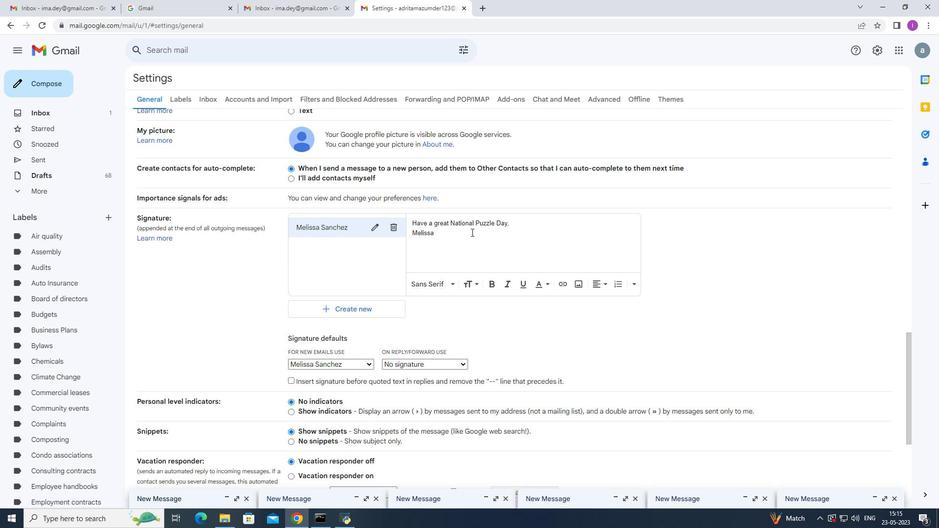 
Action: Key pressed <Key.shift>Sanchez
Screenshot: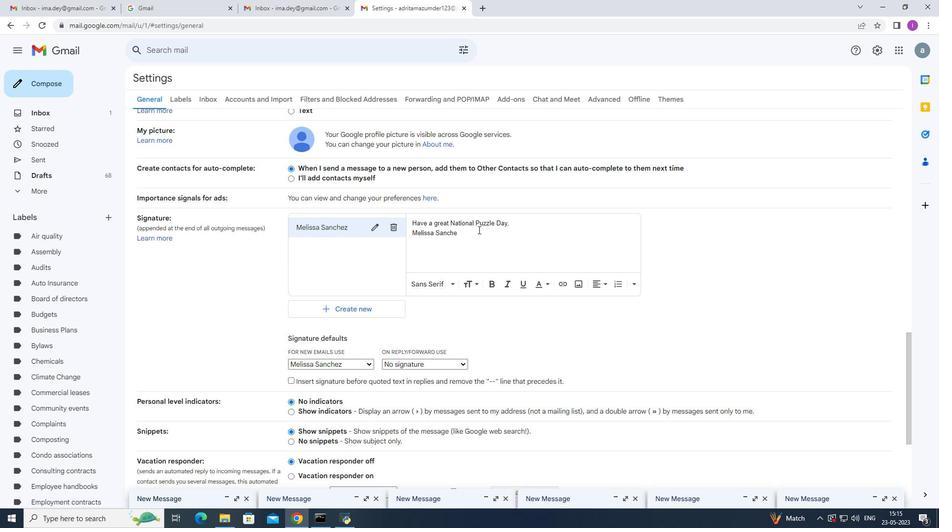 
Action: Mouse moved to (465, 380)
Screenshot: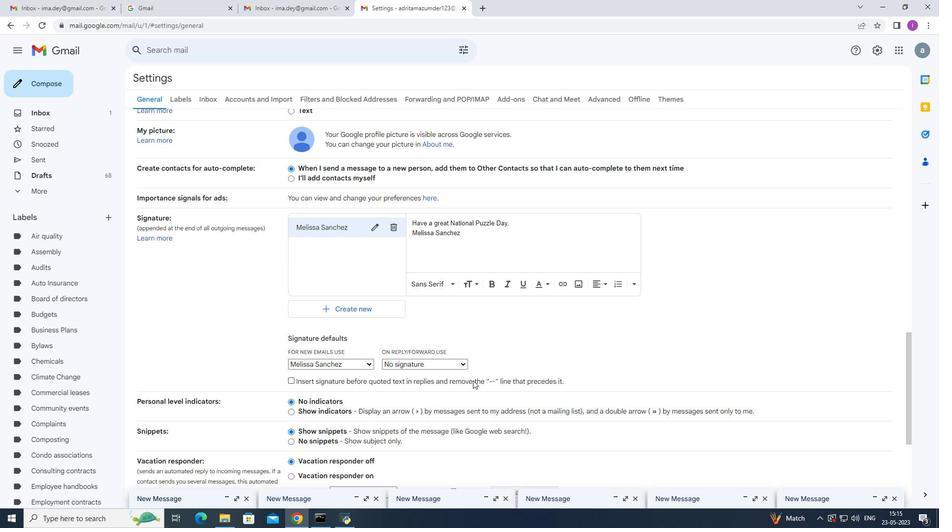 
Action: Mouse scrolled (465, 380) with delta (0, 0)
Screenshot: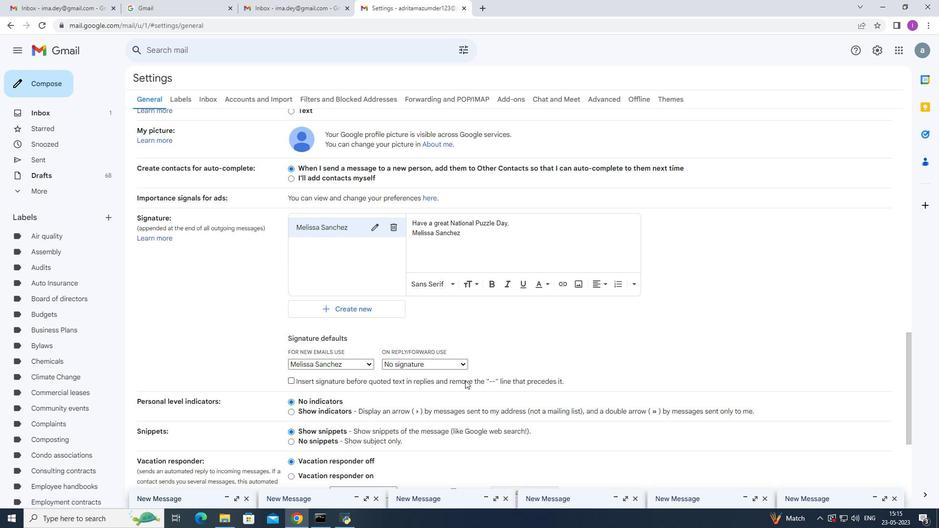 
Action: Mouse scrolled (465, 380) with delta (0, 0)
Screenshot: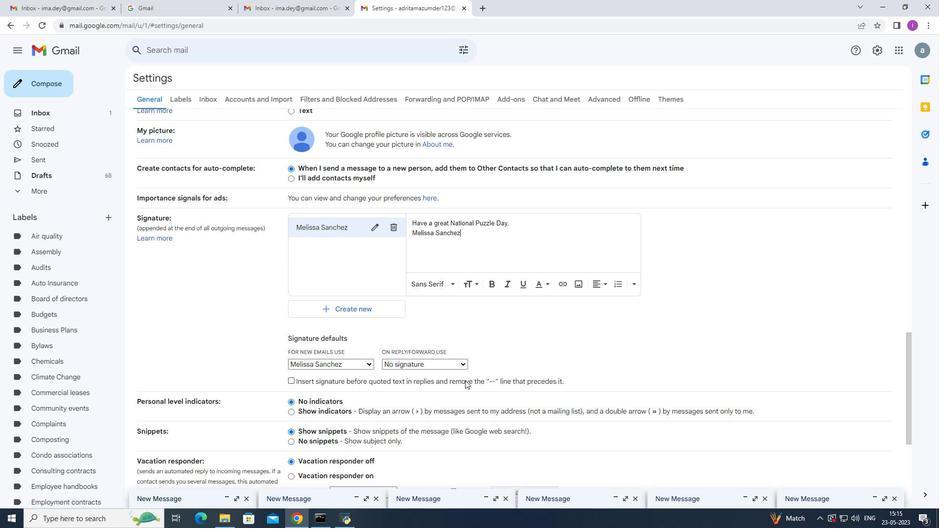 
Action: Mouse scrolled (465, 380) with delta (0, 0)
Screenshot: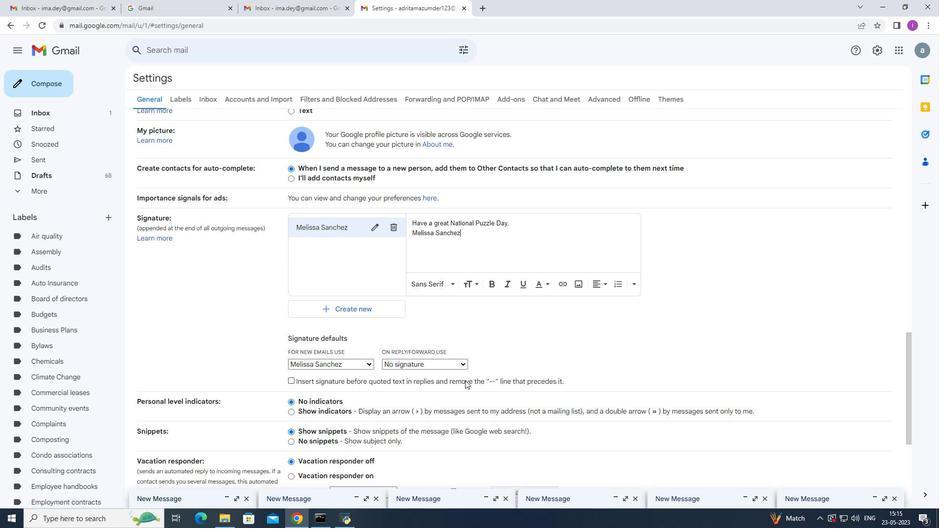 
Action: Mouse scrolled (465, 380) with delta (0, 0)
Screenshot: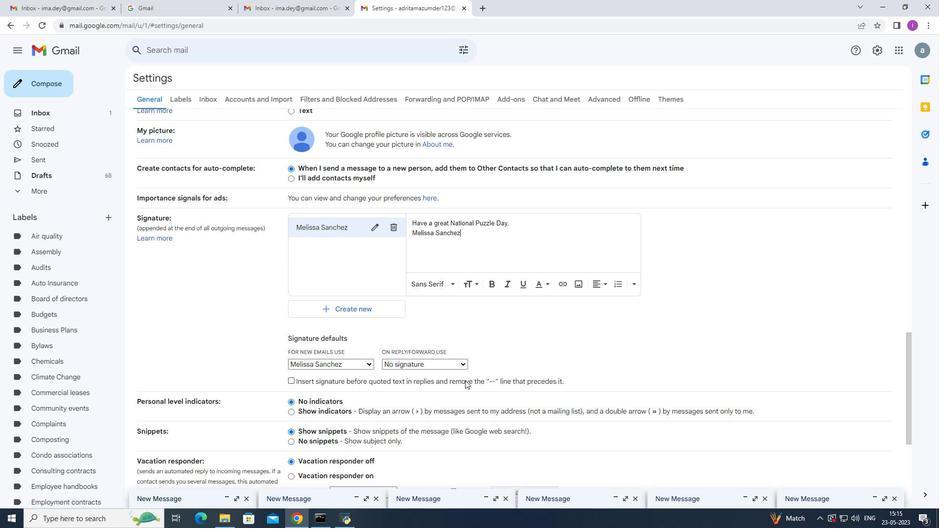 
Action: Mouse moved to (466, 379)
Screenshot: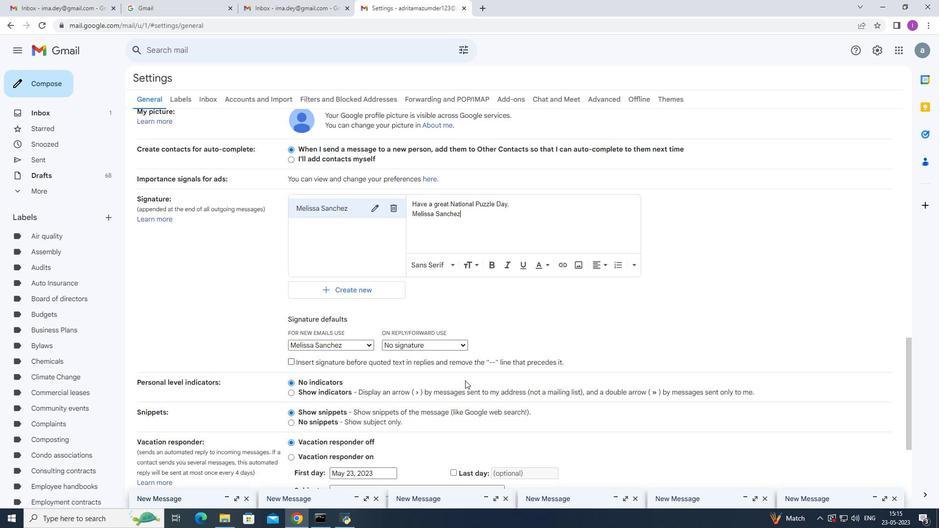 
Action: Mouse scrolled (466, 379) with delta (0, 0)
Screenshot: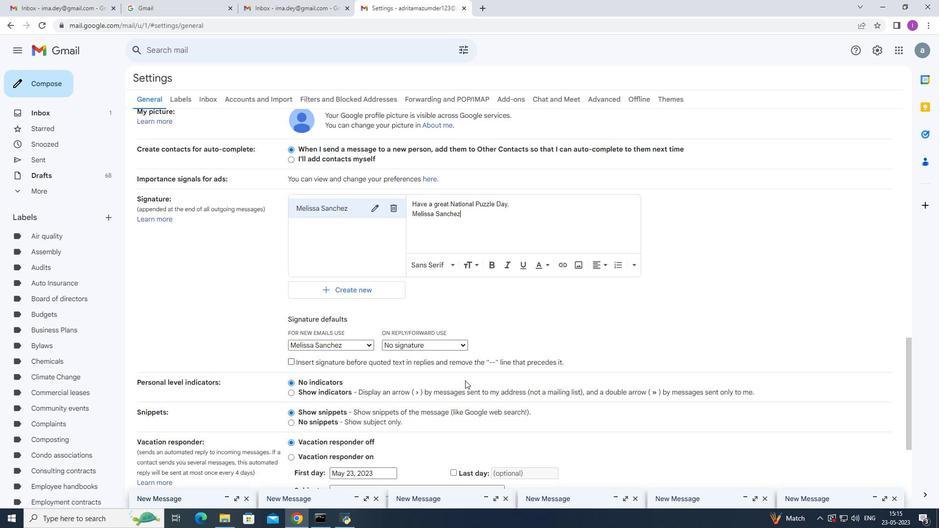 
Action: Mouse moved to (468, 378)
Screenshot: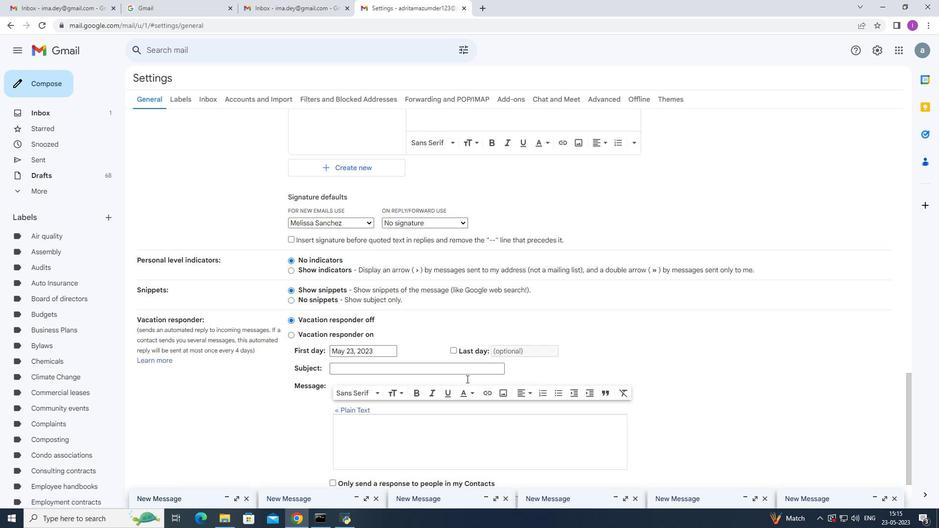 
Action: Mouse scrolled (468, 377) with delta (0, 0)
Screenshot: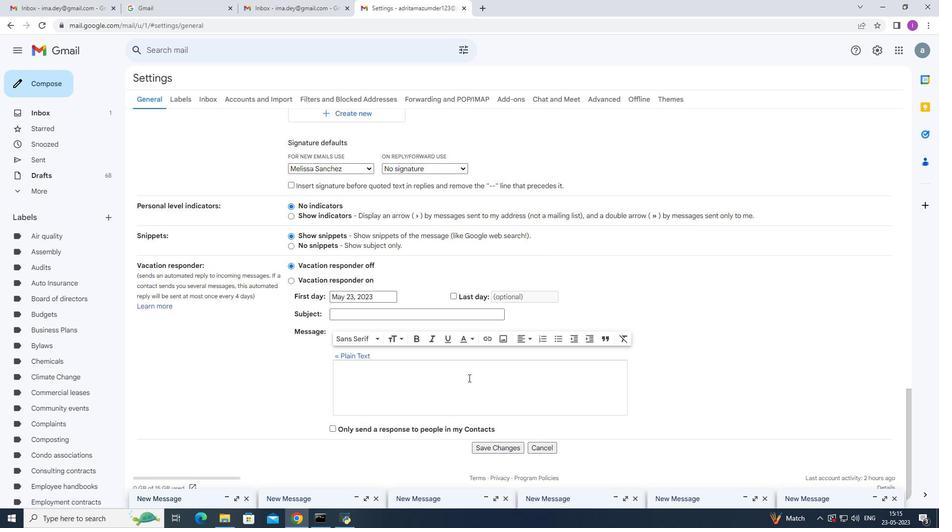
Action: Mouse scrolled (468, 378) with delta (0, 0)
Screenshot: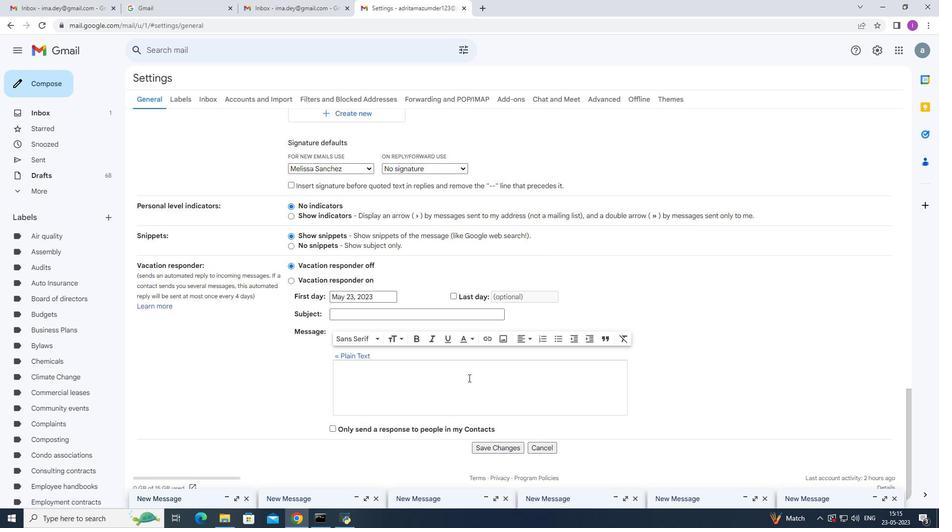 
Action: Mouse scrolled (468, 377) with delta (0, 0)
Screenshot: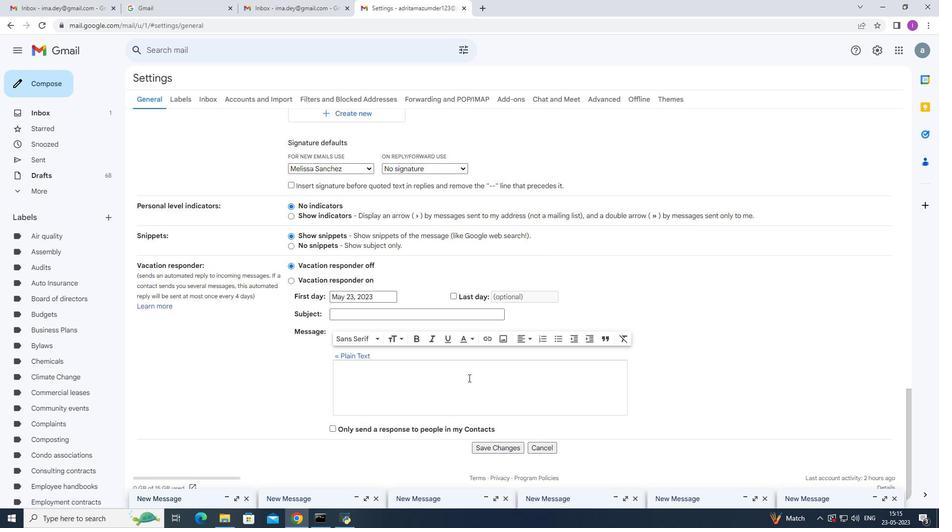 
Action: Mouse moved to (505, 452)
Screenshot: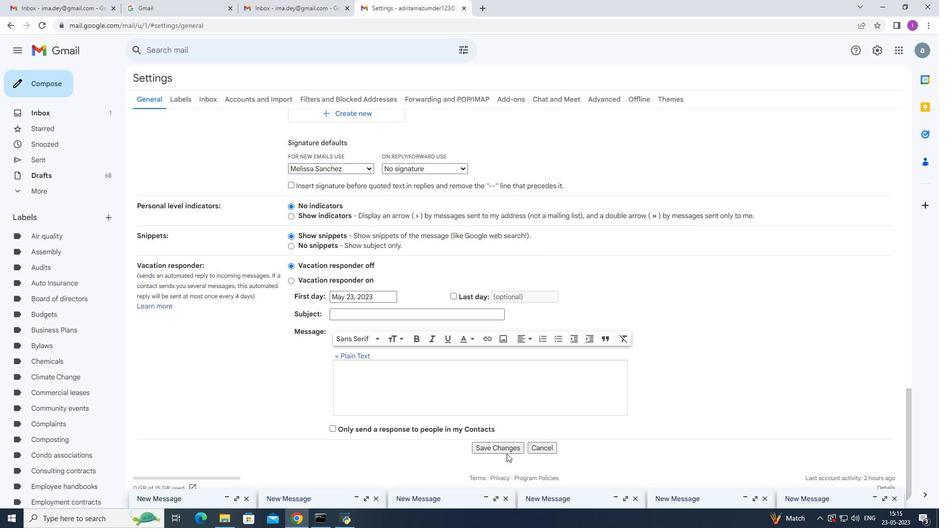 
Action: Mouse scrolled (505, 452) with delta (0, 0)
Screenshot: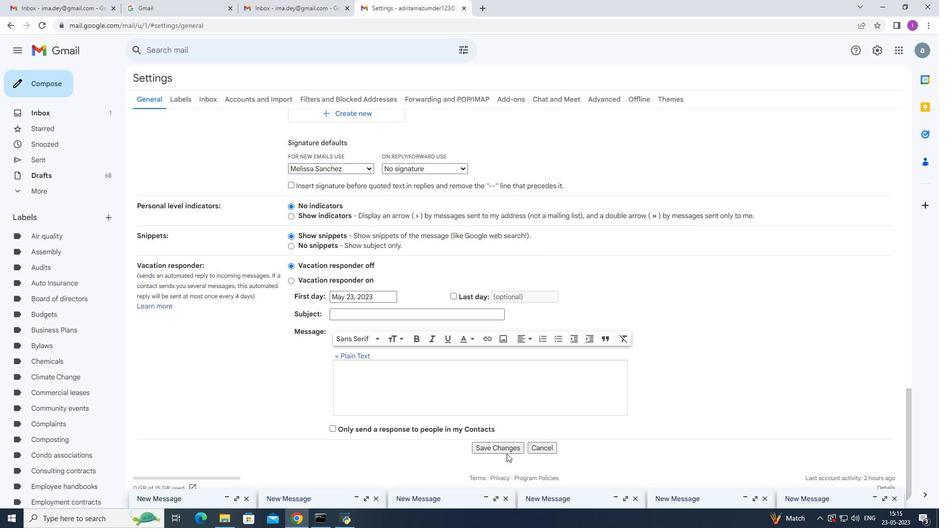 
Action: Mouse scrolled (505, 452) with delta (0, 0)
Screenshot: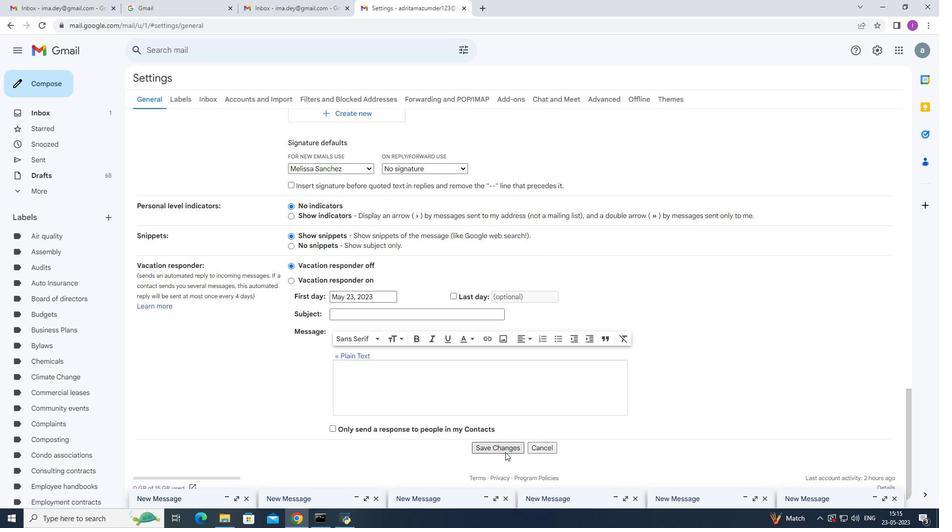 
Action: Mouse moved to (495, 448)
Screenshot: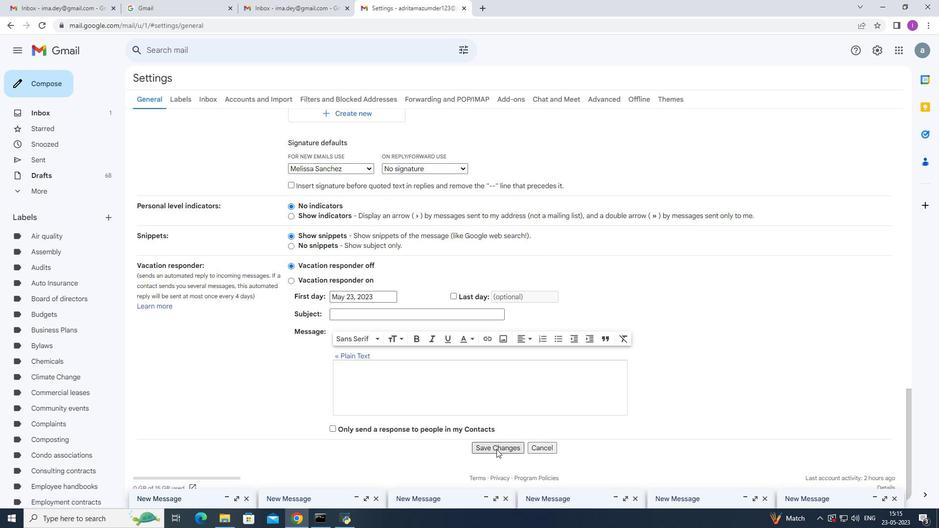 
Action: Mouse pressed left at (495, 448)
Screenshot: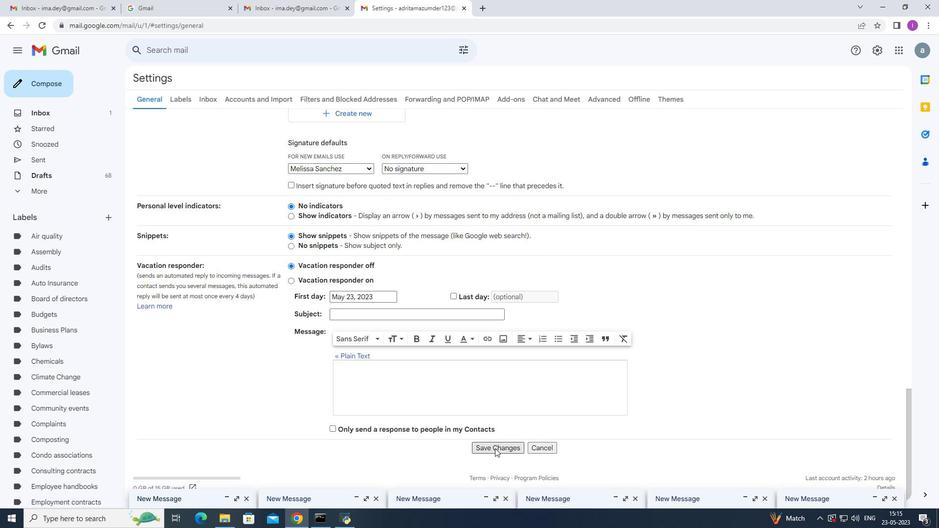 
Action: Mouse moved to (41, 74)
Screenshot: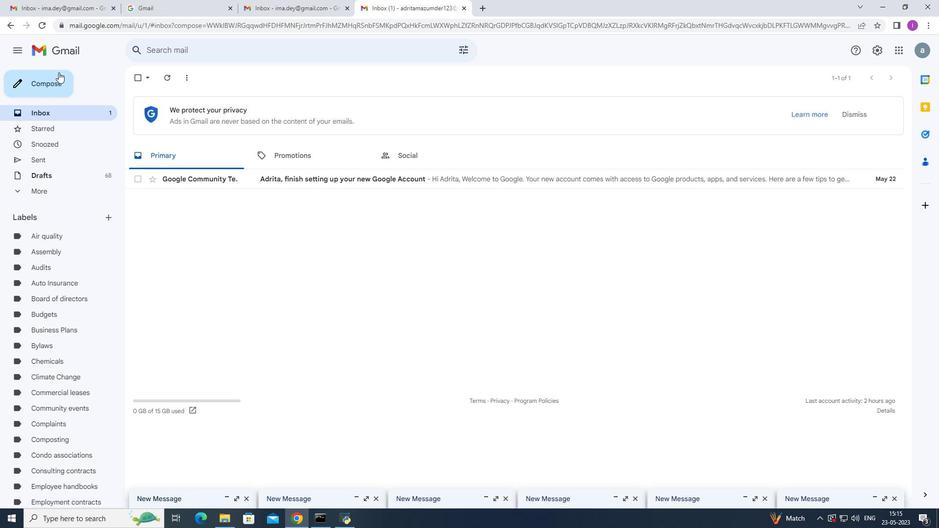 
Action: Mouse pressed left at (41, 74)
Screenshot: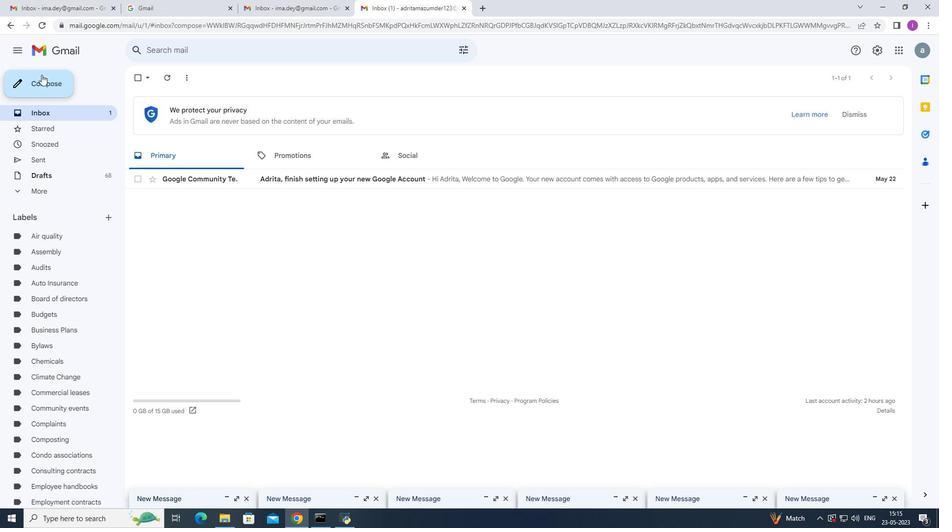 
Action: Mouse moved to (627, 232)
Screenshot: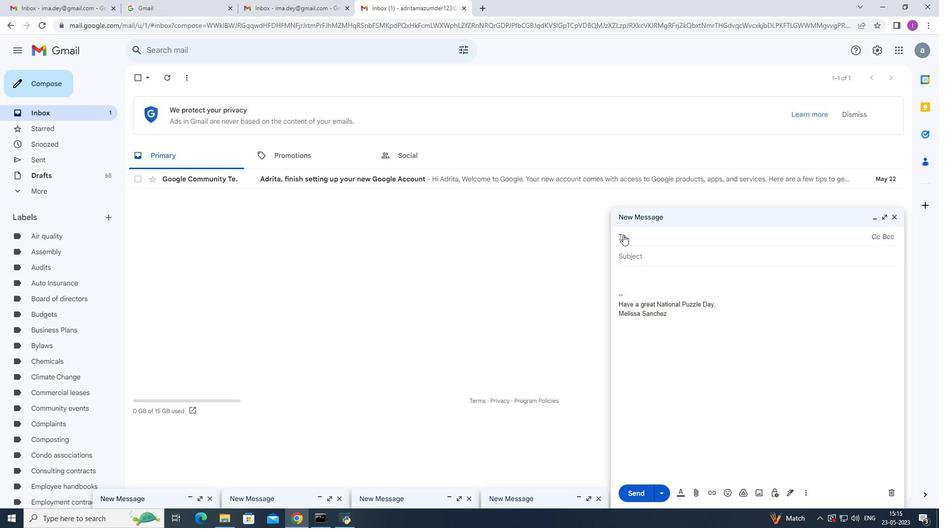 
Action: Key pressed so
Screenshot: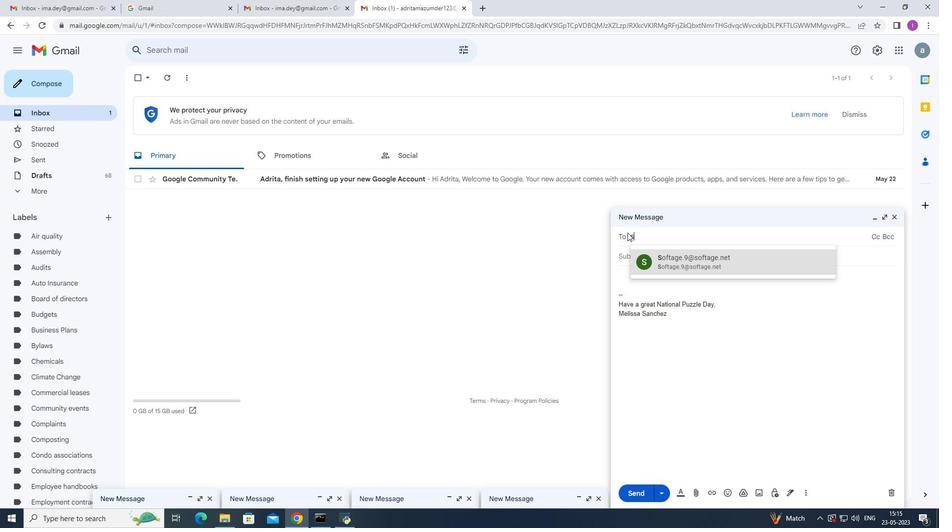 
Action: Mouse moved to (686, 255)
Screenshot: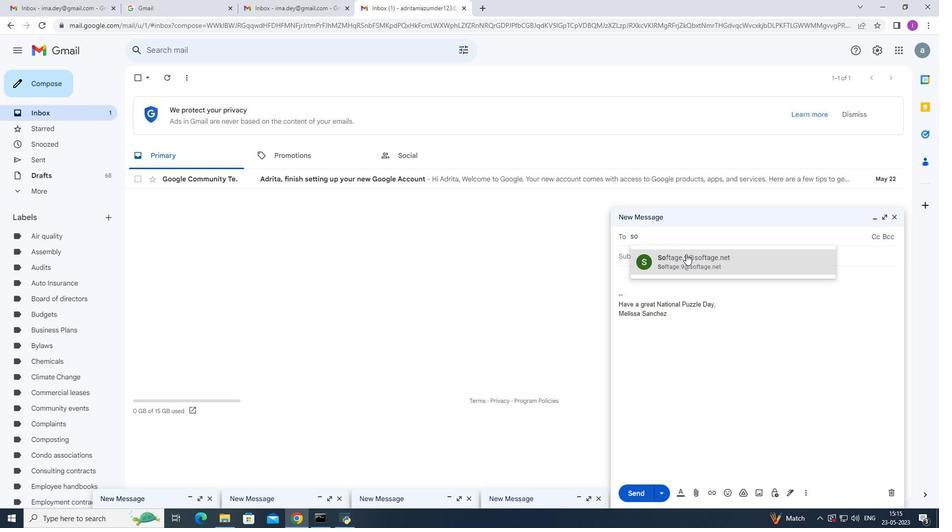 
Action: Mouse pressed left at (686, 255)
Screenshot: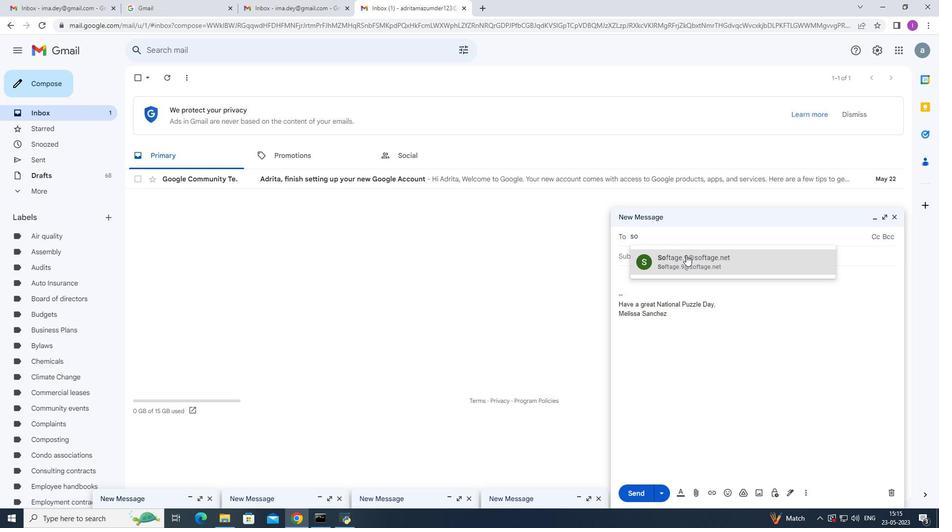 
Action: Mouse moved to (805, 493)
Screenshot: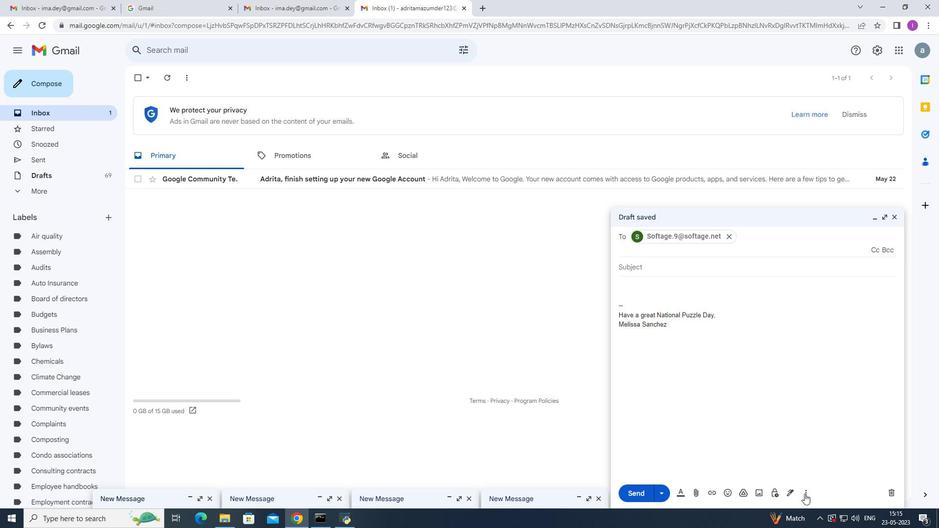 
Action: Mouse pressed left at (805, 493)
Screenshot: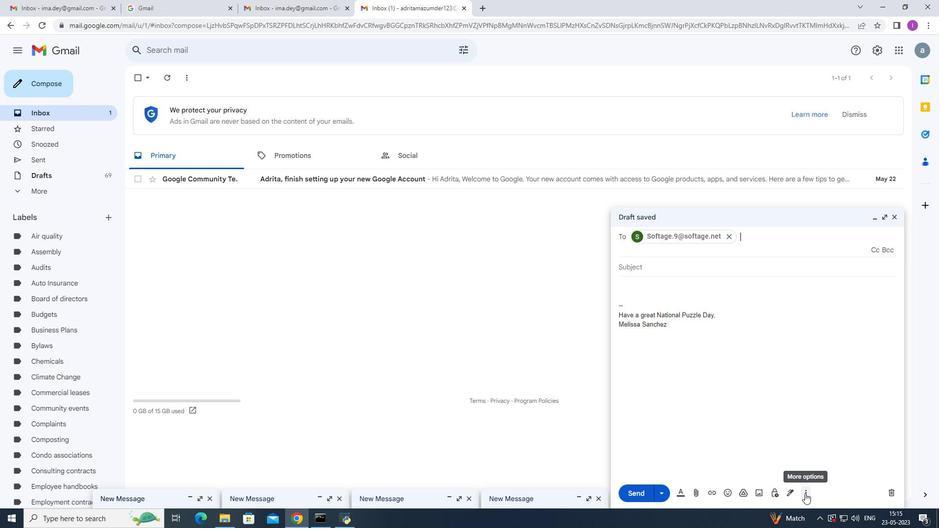 
Action: Mouse moved to (824, 400)
Screenshot: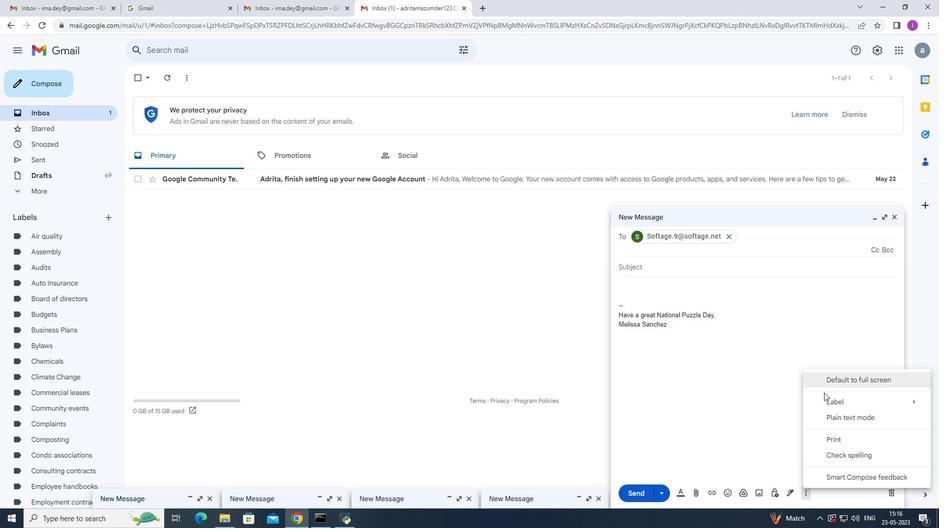 
Action: Mouse pressed left at (824, 400)
Screenshot: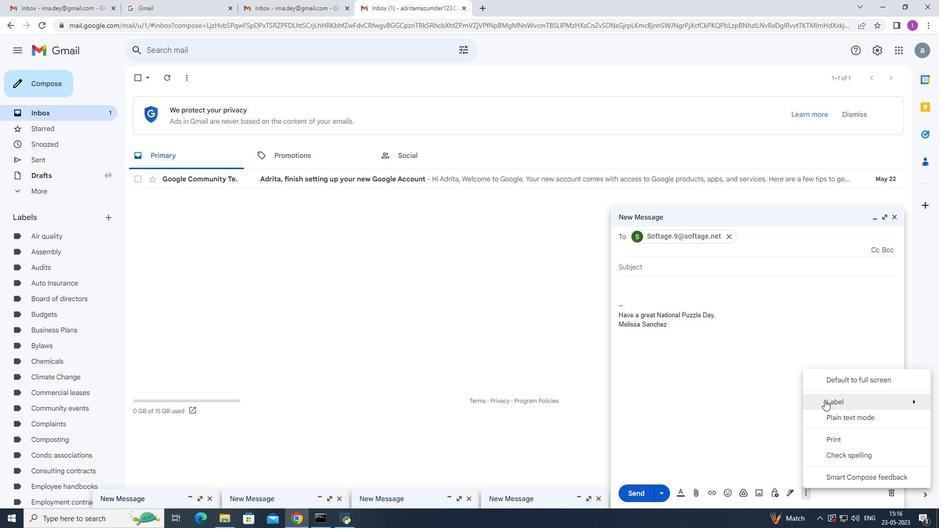 
Action: Mouse moved to (654, 204)
Screenshot: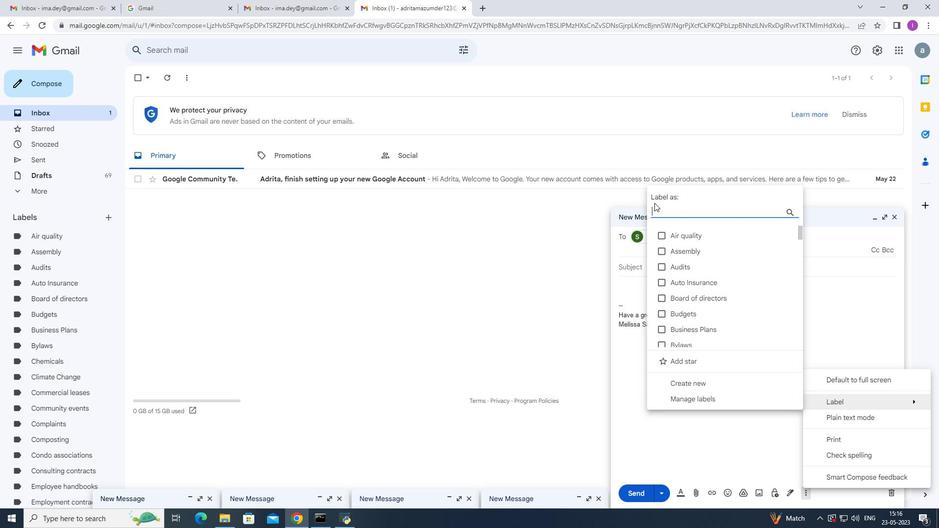 
Action: Mouse pressed left at (654, 204)
Screenshot: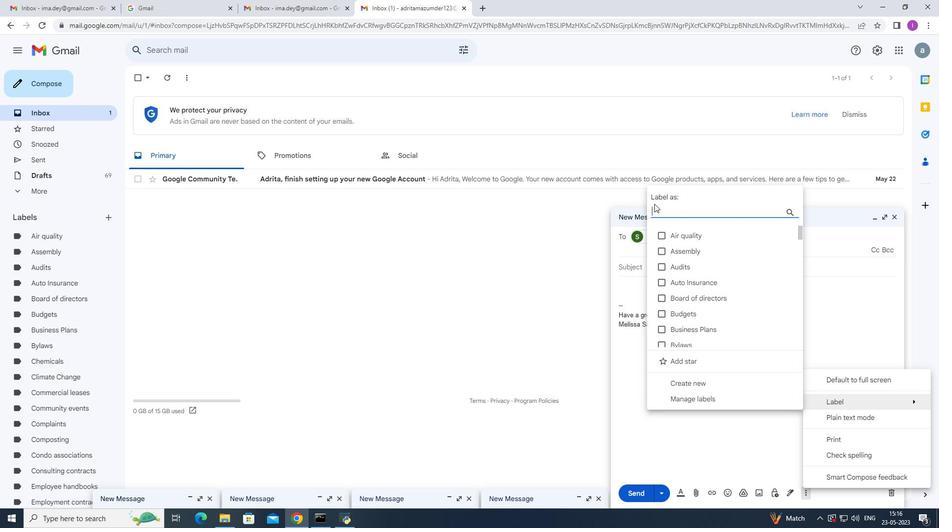
Action: Mouse moved to (710, 217)
Screenshot: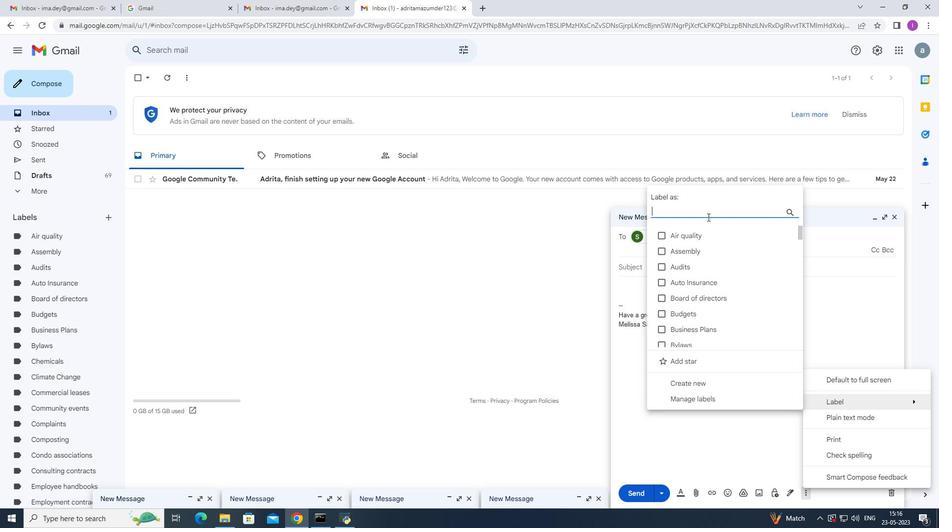 
Action: Key pressed <Key.shift><Key.shift><Key.shift><Key.shift><Key.shift><Key.shift><Key.shift><Key.shift><Key.shift><Key.shift><Key.shift><Key.shift><Key.shift><Key.shift><Key.shift><Key.shift><Key.shift><Key.shift><Key.shift><Key.shift><Key.shift><Key.shift><Key.shift><Key.shift><Key.shift><Key.shift><Key.shift><Key.shift><Key.shift>Disability<Key.space>insurance
Screenshot: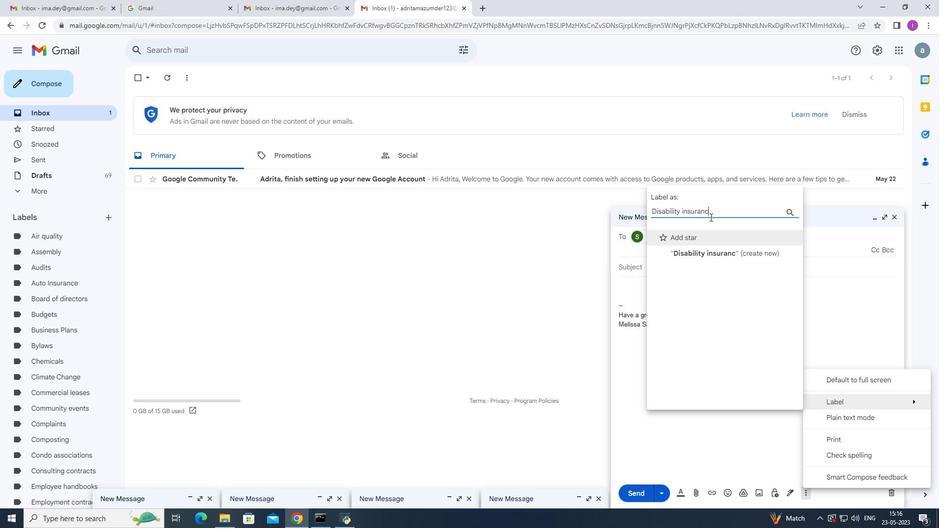 
Action: Mouse moved to (737, 253)
Screenshot: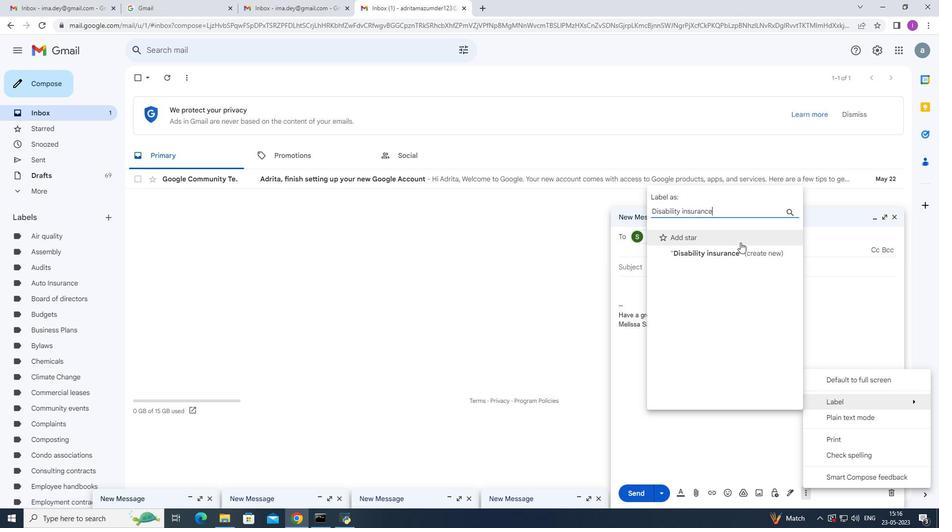 
Action: Mouse pressed left at (737, 253)
Screenshot: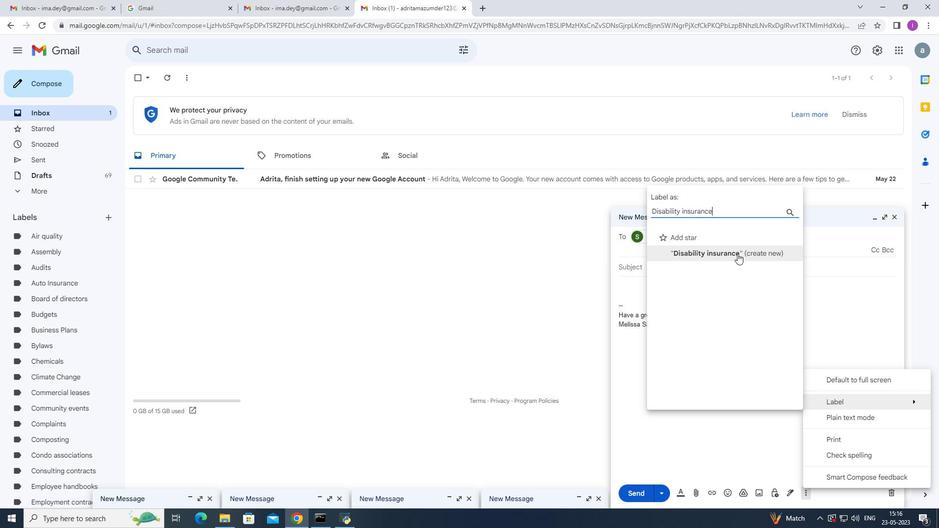 
Action: Mouse moved to (564, 308)
Screenshot: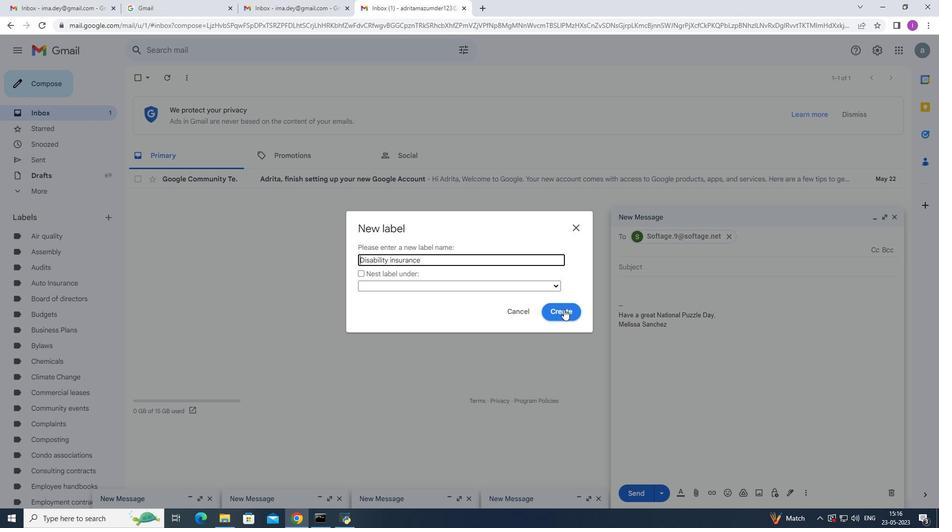 
Action: Mouse pressed left at (564, 308)
Screenshot: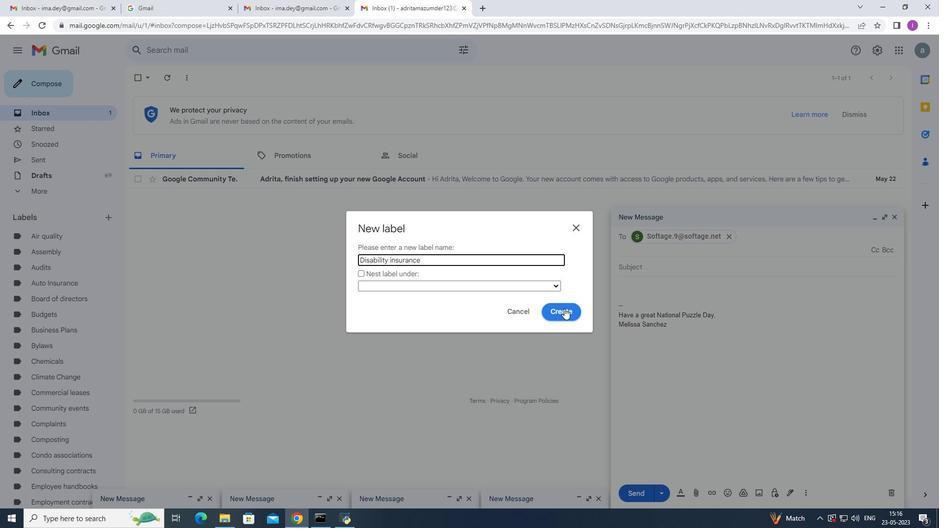 
Action: Mouse moved to (802, 491)
Screenshot: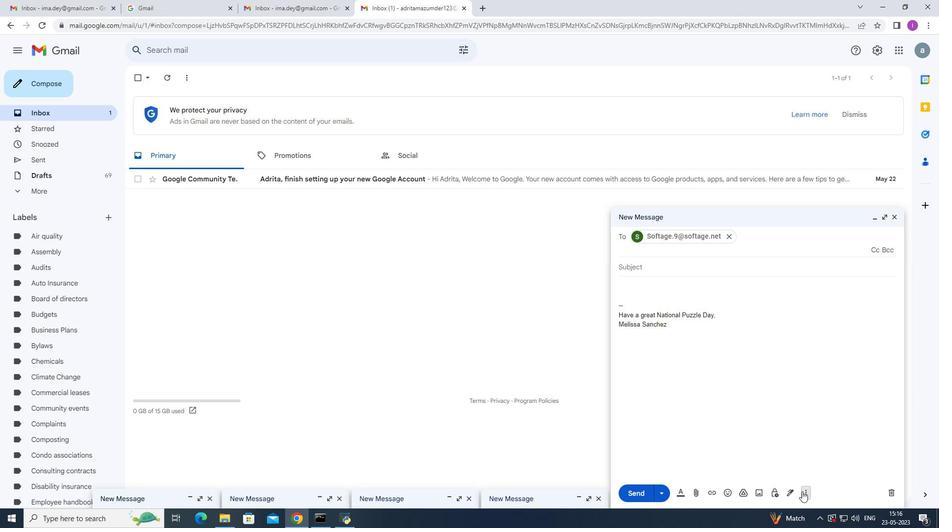 
Action: Mouse pressed left at (802, 491)
Screenshot: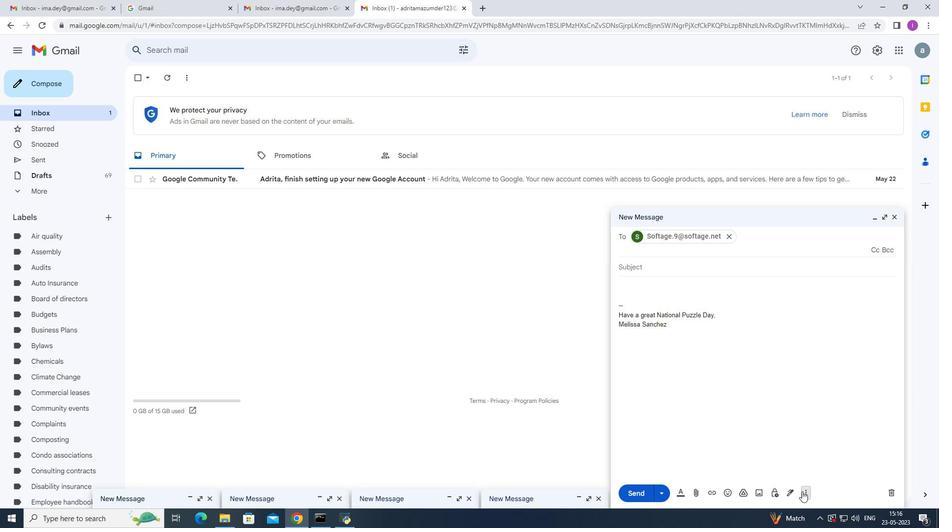 
Action: Mouse moved to (560, 277)
Screenshot: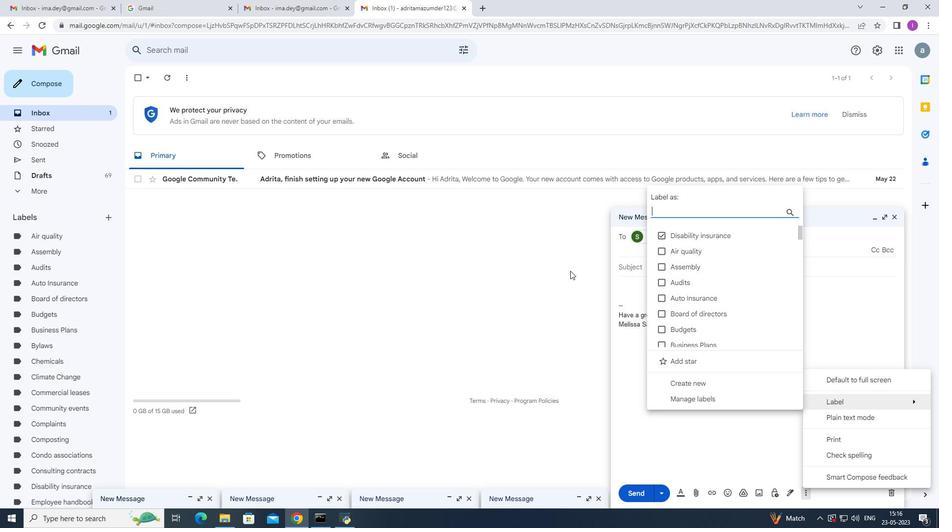 
Action: Mouse pressed left at (560, 277)
Screenshot: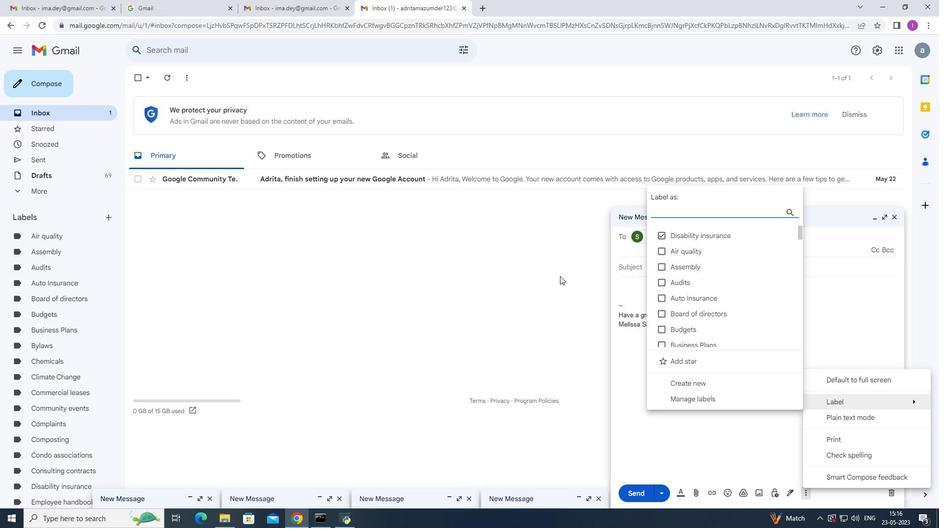 
